 Task: Look for space in Oued Rhiou, Algeria from 6th September, 2023 to 10th September, 2023 for 1 adult in price range Rs.9000 to Rs.17000. Place can be private room with 1  bedroom having 1 bed and 1 bathroom. Property type can be house, flat, hotel. Amenities needed are: washing machine. Booking option can be shelf check-in. Required host language is .
Action: Mouse moved to (696, 99)
Screenshot: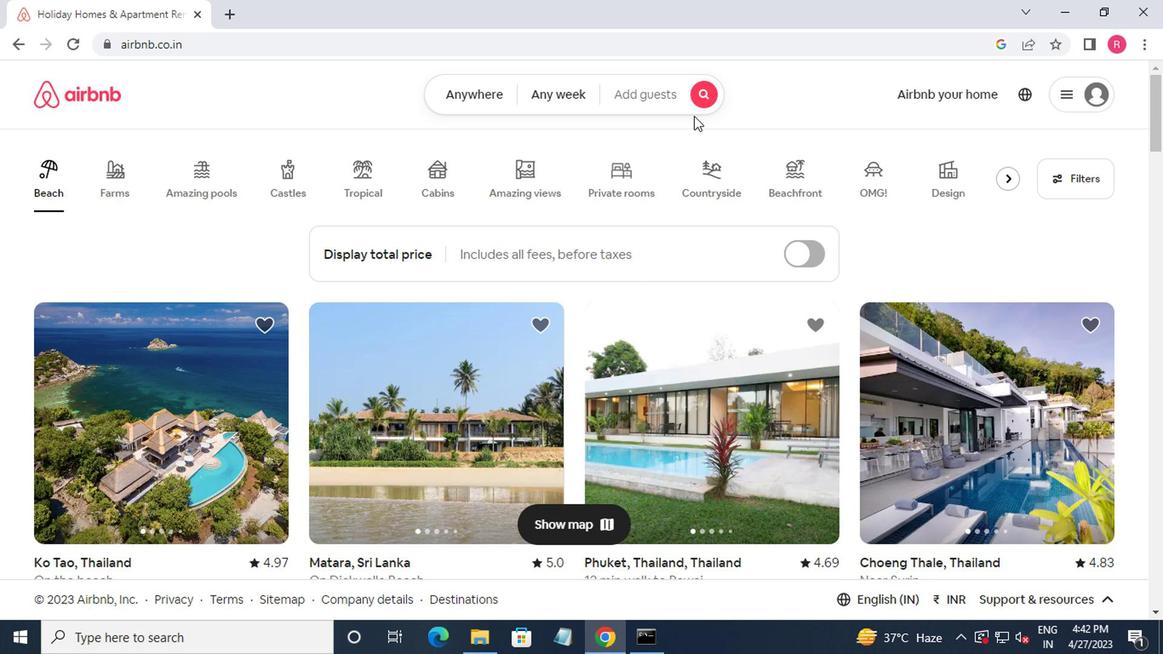 
Action: Mouse pressed left at (696, 99)
Screenshot: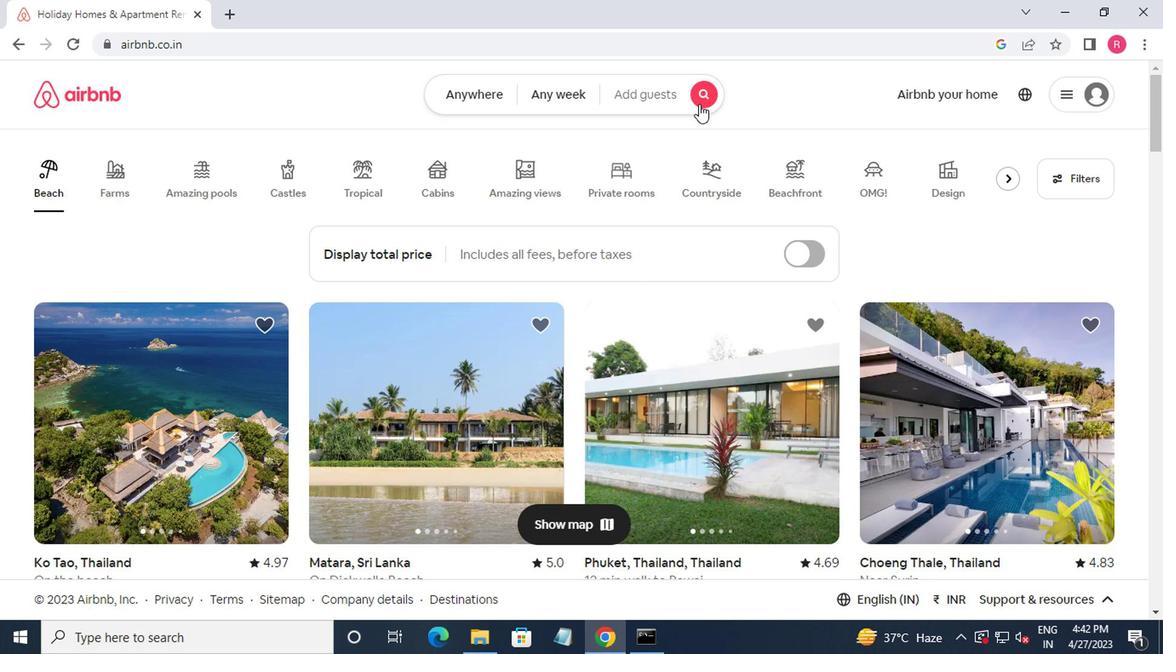 
Action: Mouse moved to (435, 152)
Screenshot: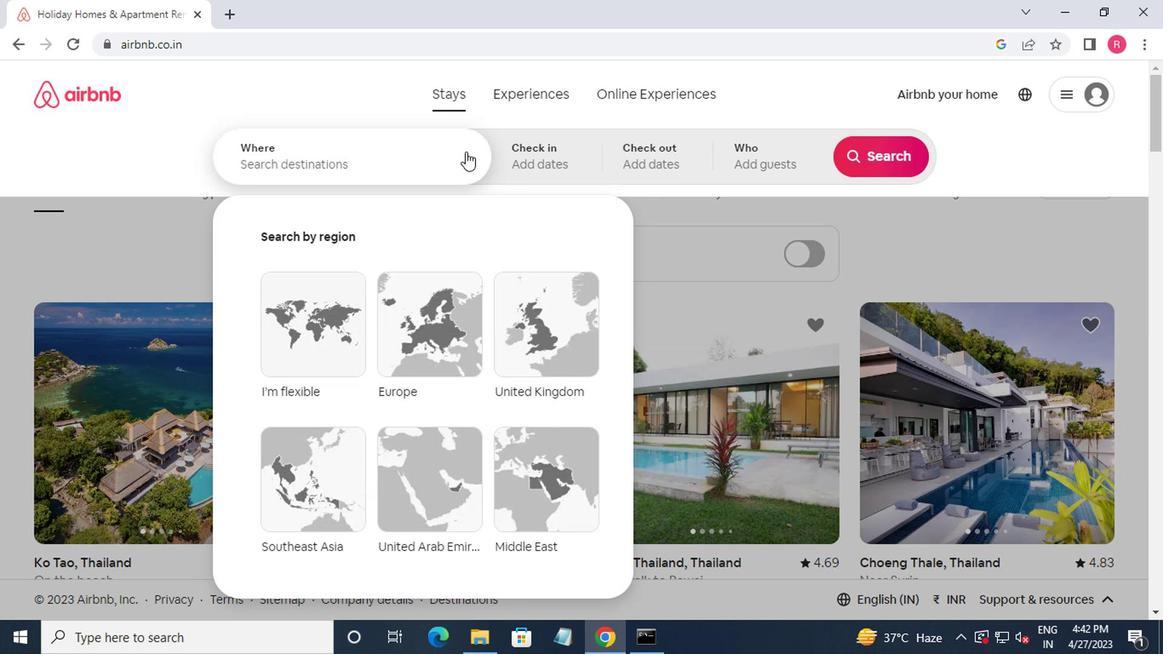 
Action: Mouse pressed left at (435, 152)
Screenshot: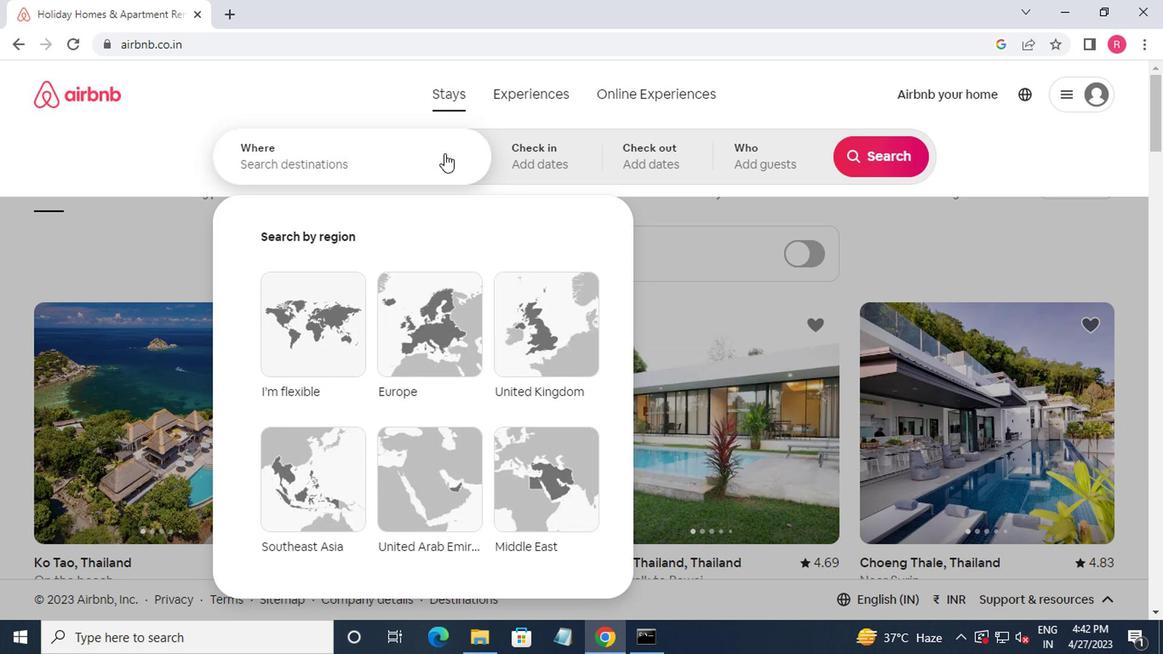 
Action: Mouse moved to (479, 138)
Screenshot: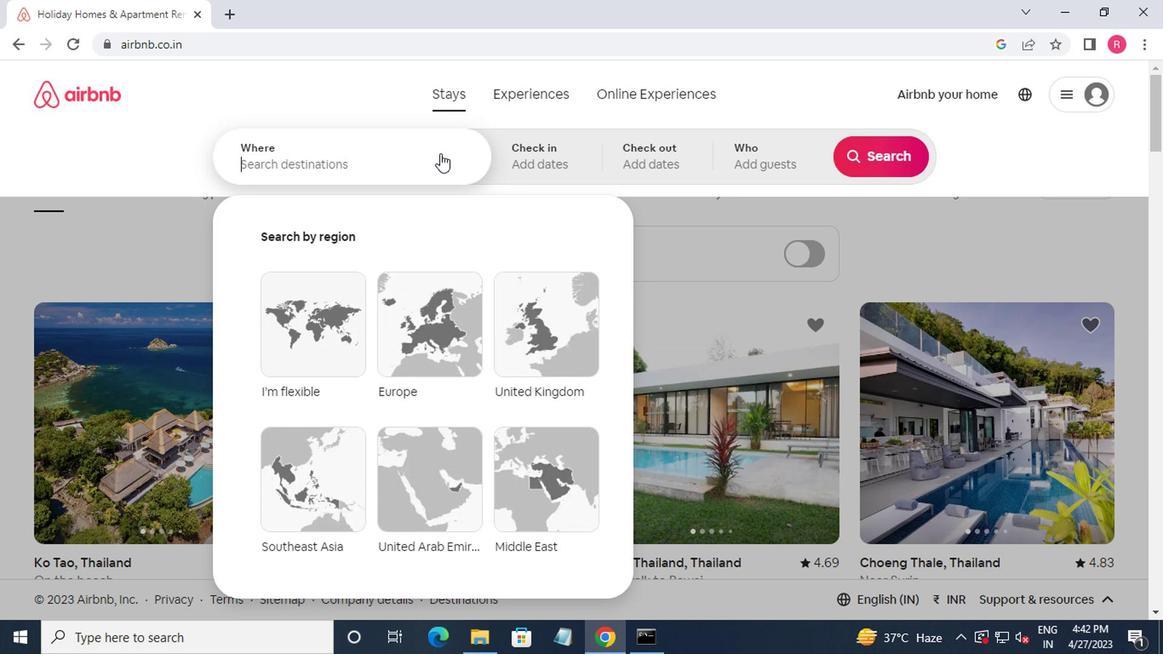 
Action: Key pressed oued<Key.space>rhiou<Key.down><Key.enter>
Screenshot: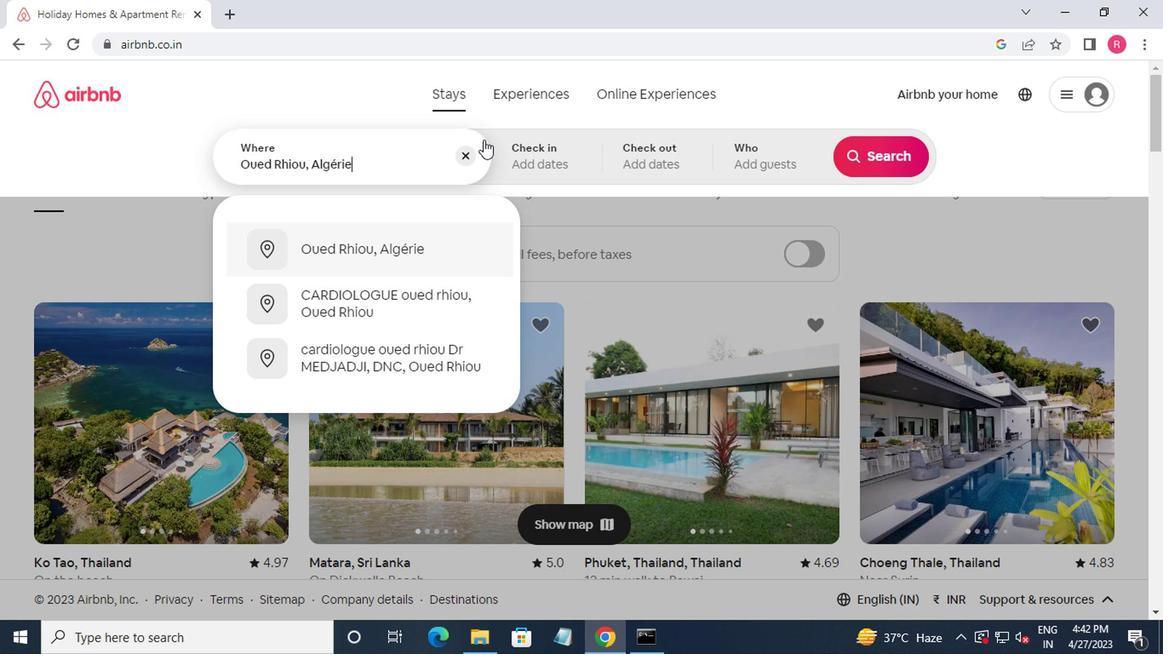 
Action: Mouse moved to (861, 299)
Screenshot: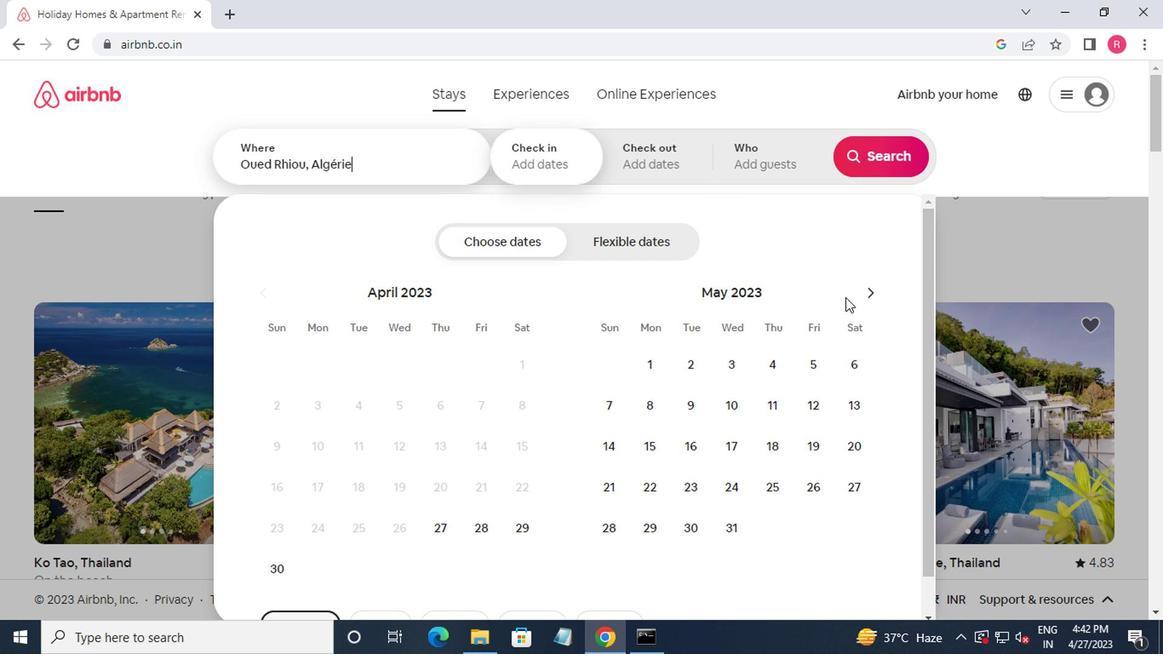 
Action: Mouse pressed left at (861, 299)
Screenshot: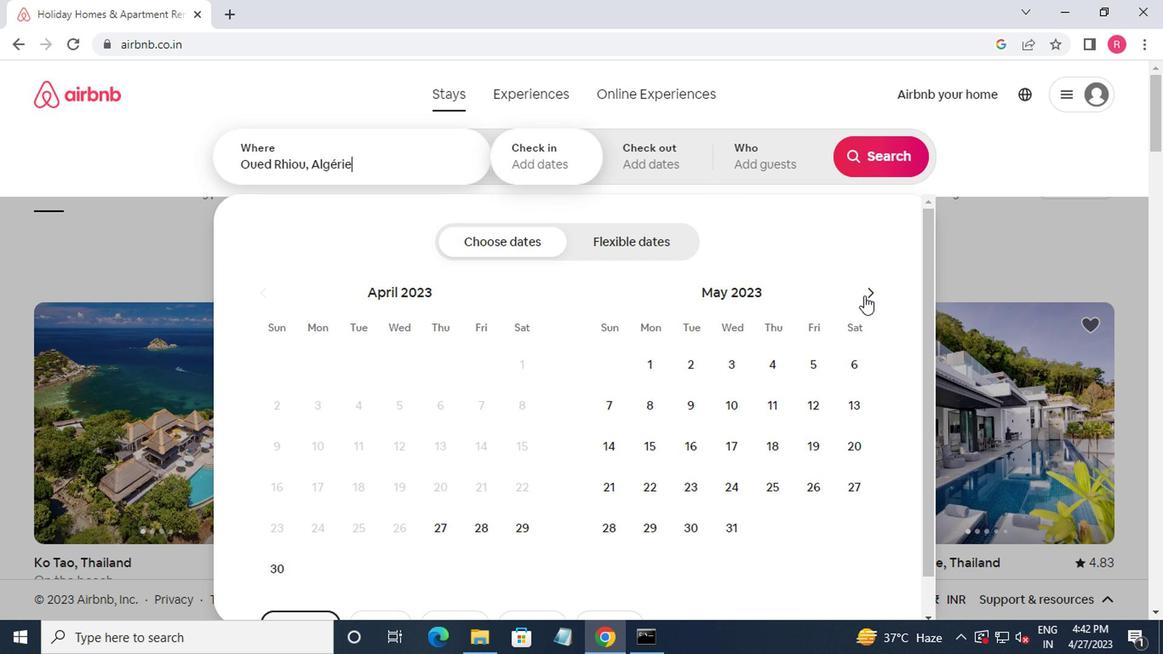 
Action: Mouse moved to (859, 299)
Screenshot: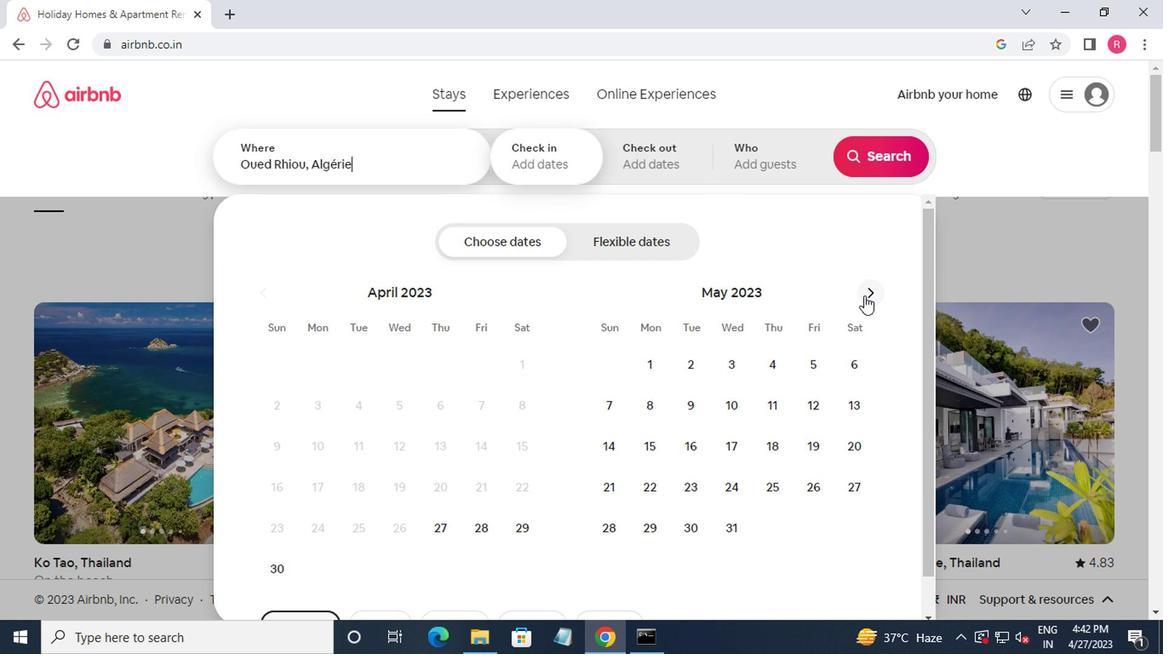
Action: Mouse pressed left at (859, 299)
Screenshot: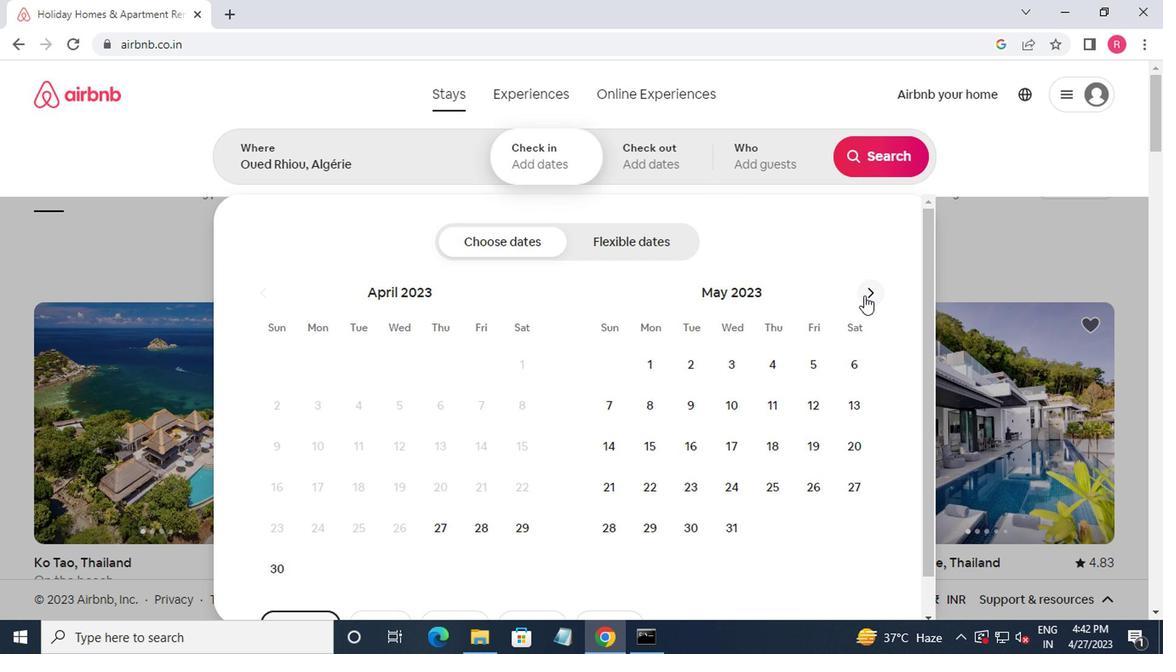 
Action: Mouse moved to (859, 299)
Screenshot: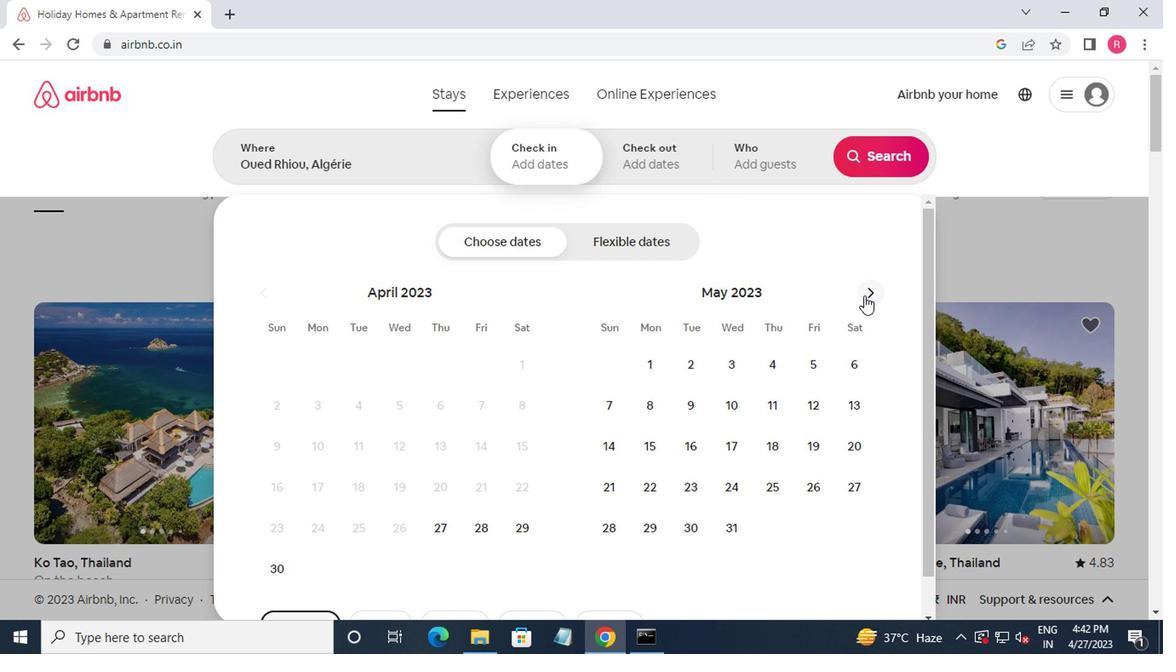 
Action: Mouse pressed left at (859, 299)
Screenshot: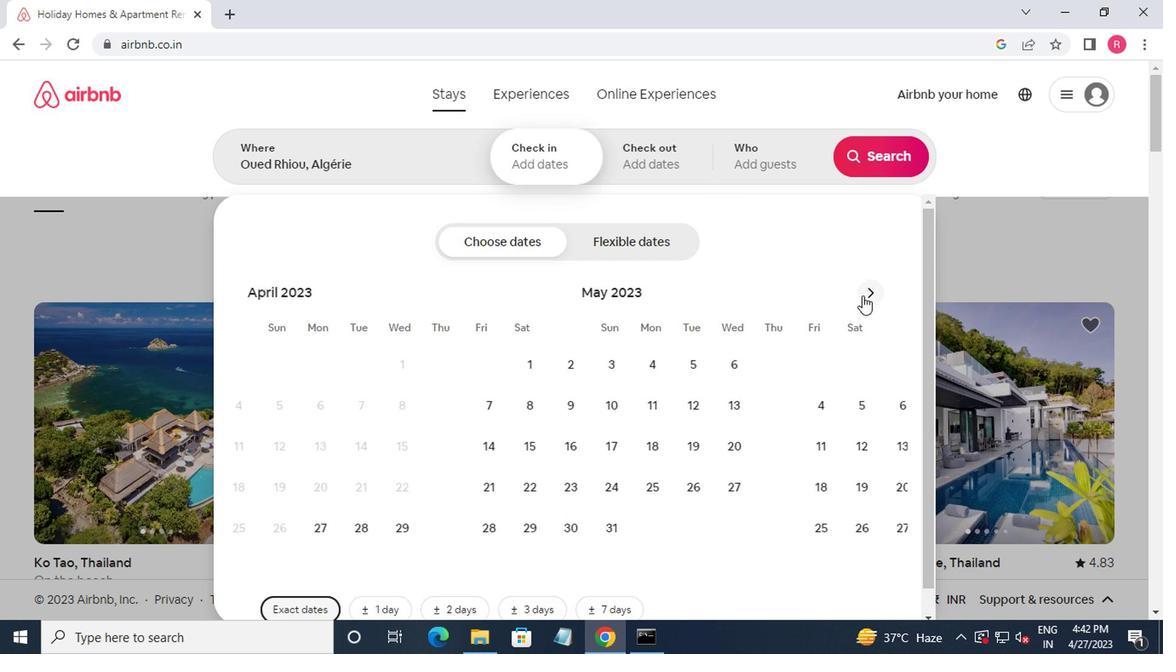 
Action: Mouse pressed left at (859, 299)
Screenshot: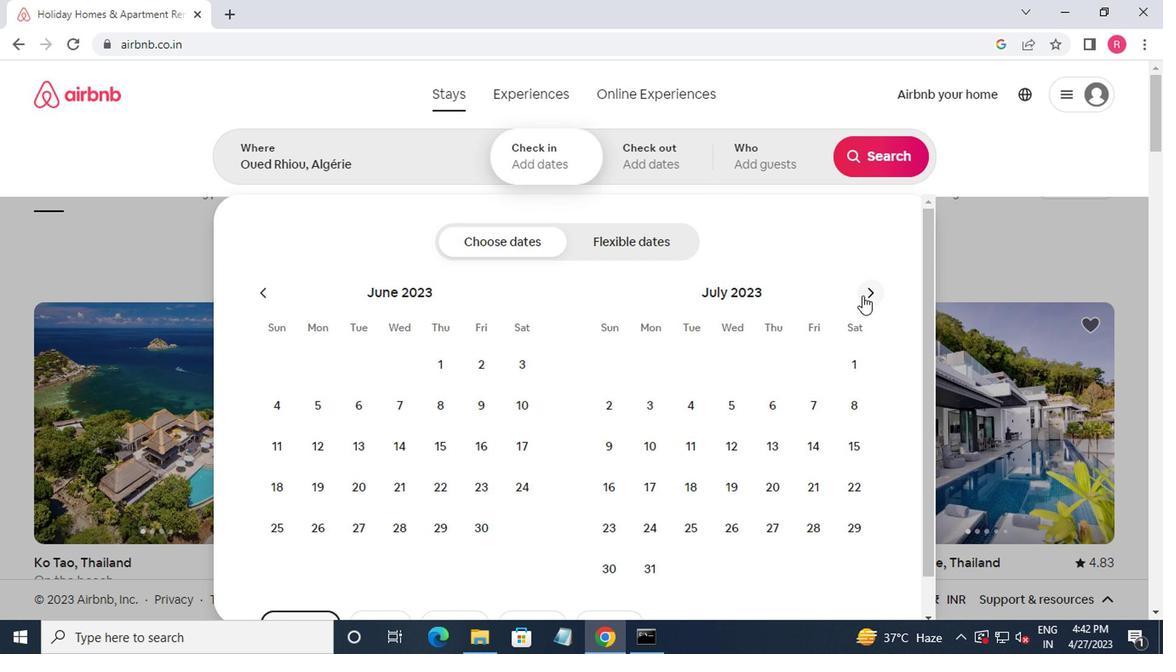
Action: Mouse moved to (859, 301)
Screenshot: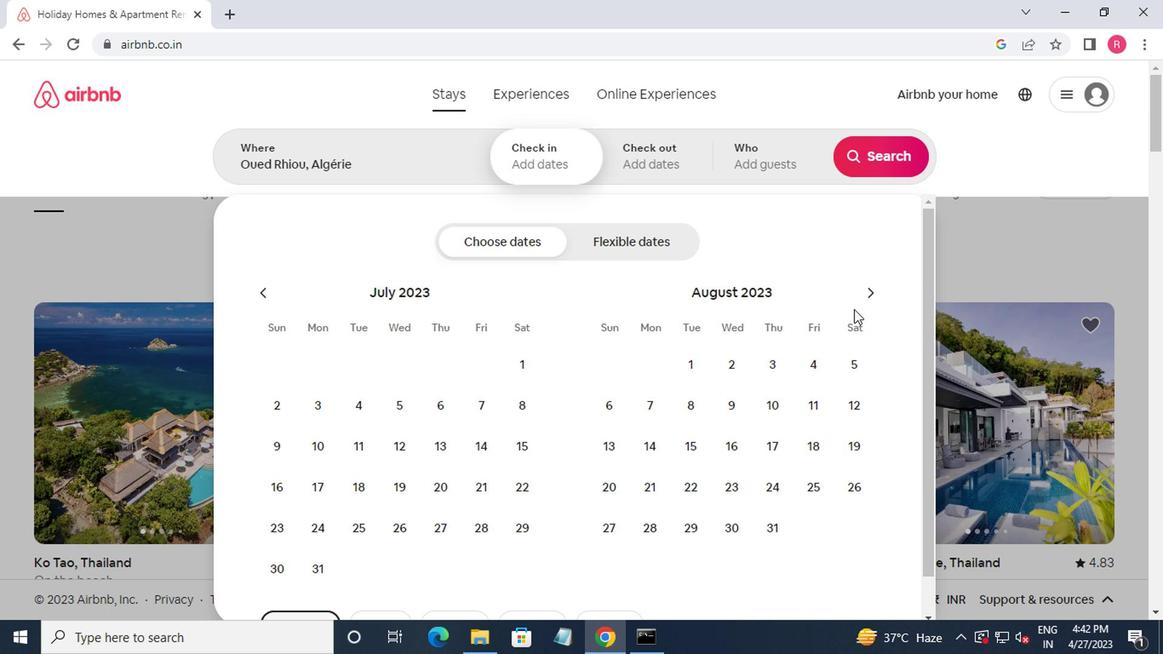 
Action: Mouse pressed left at (859, 301)
Screenshot: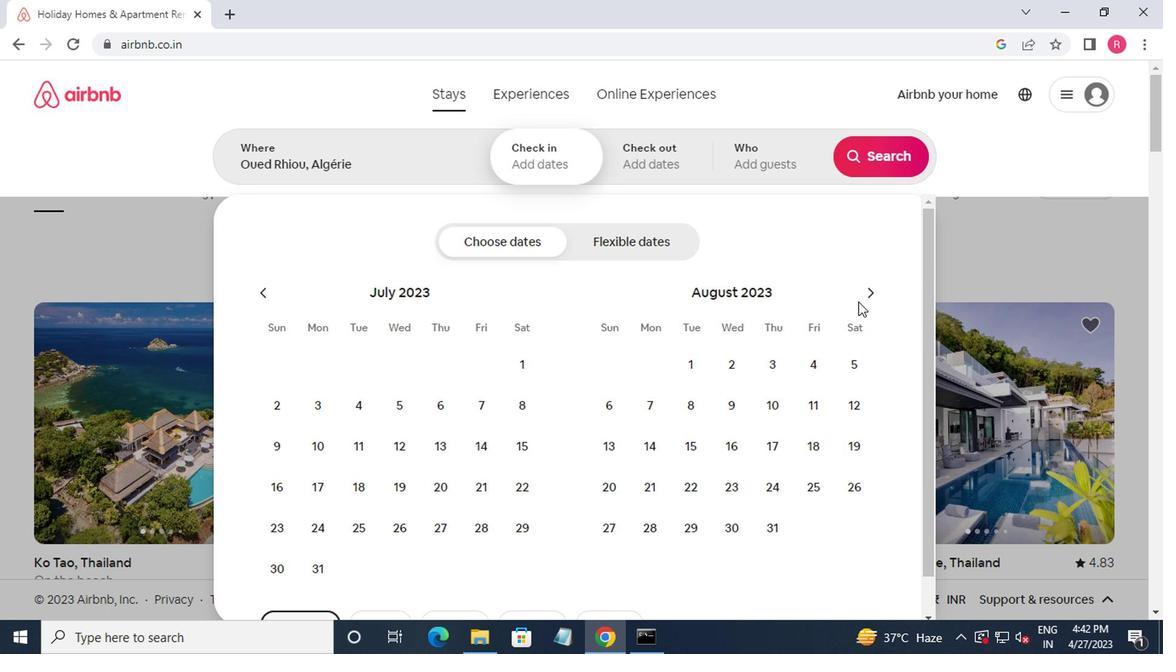 
Action: Mouse moved to (720, 412)
Screenshot: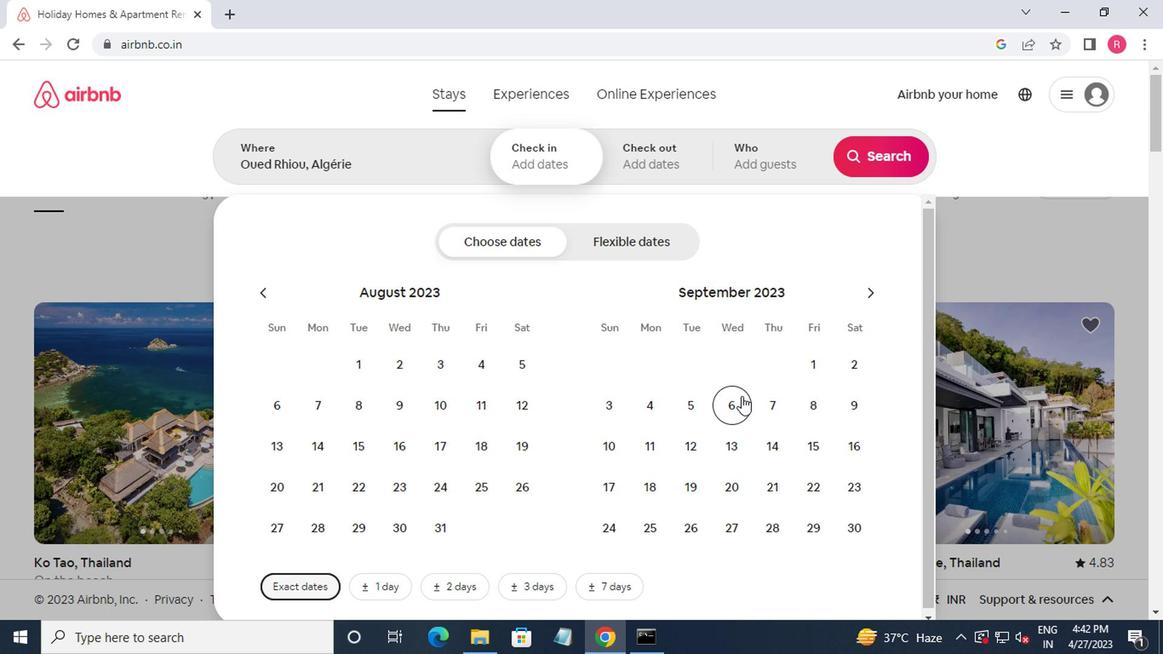 
Action: Mouse pressed left at (720, 412)
Screenshot: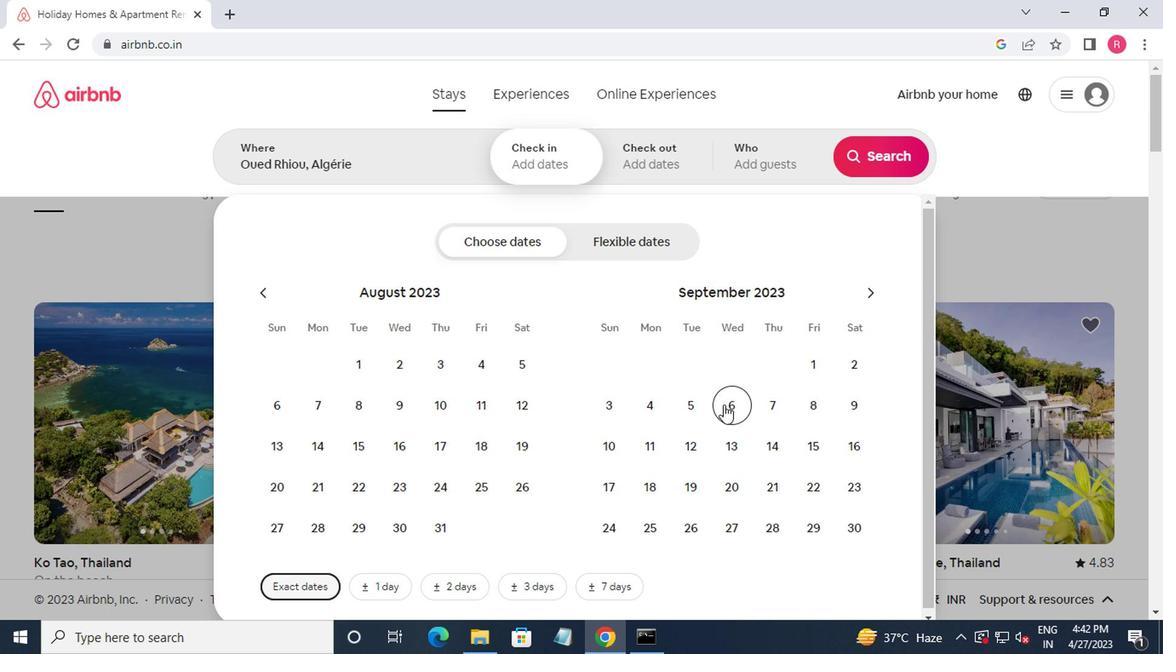 
Action: Mouse moved to (612, 467)
Screenshot: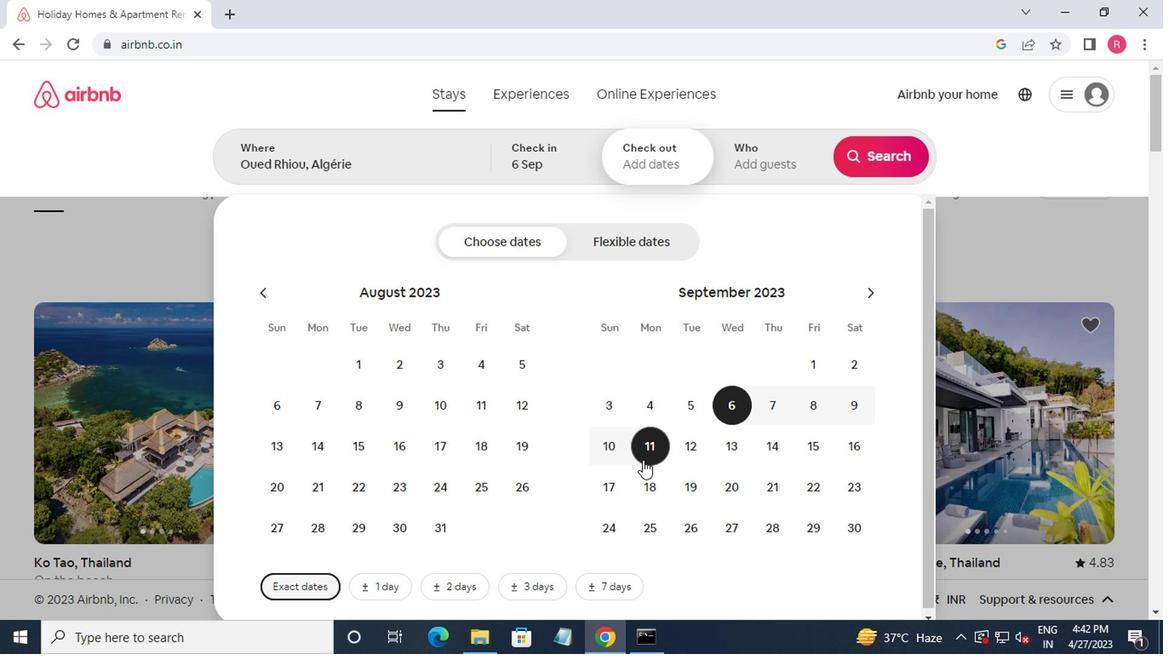 
Action: Mouse pressed left at (612, 467)
Screenshot: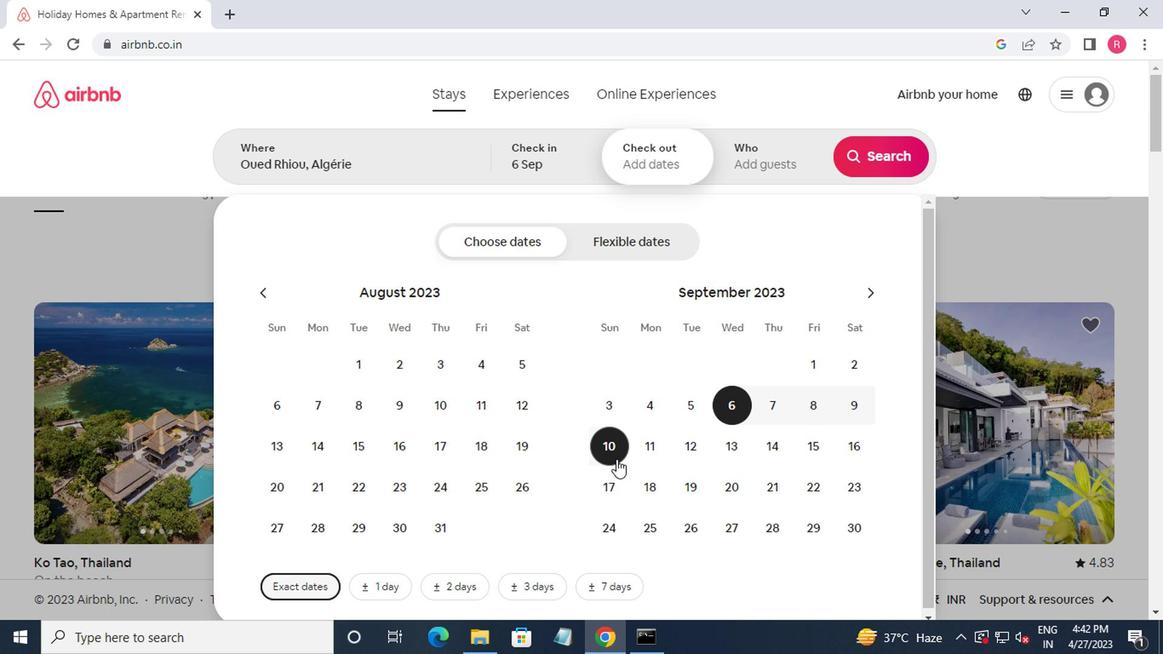 
Action: Mouse moved to (760, 173)
Screenshot: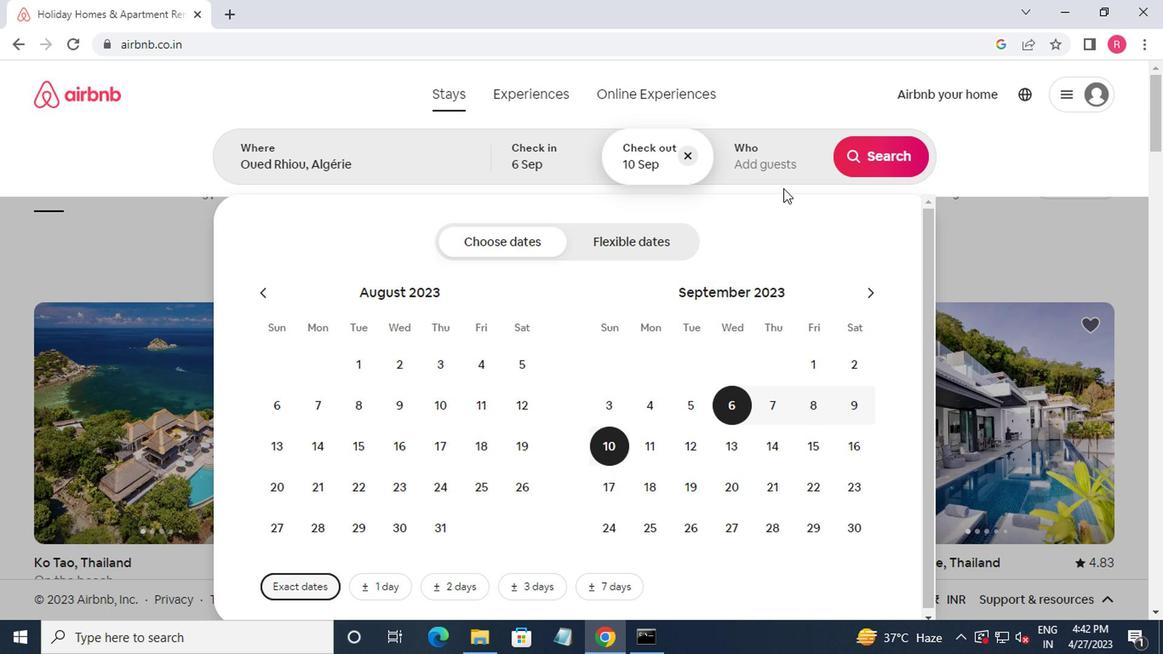 
Action: Mouse pressed left at (760, 173)
Screenshot: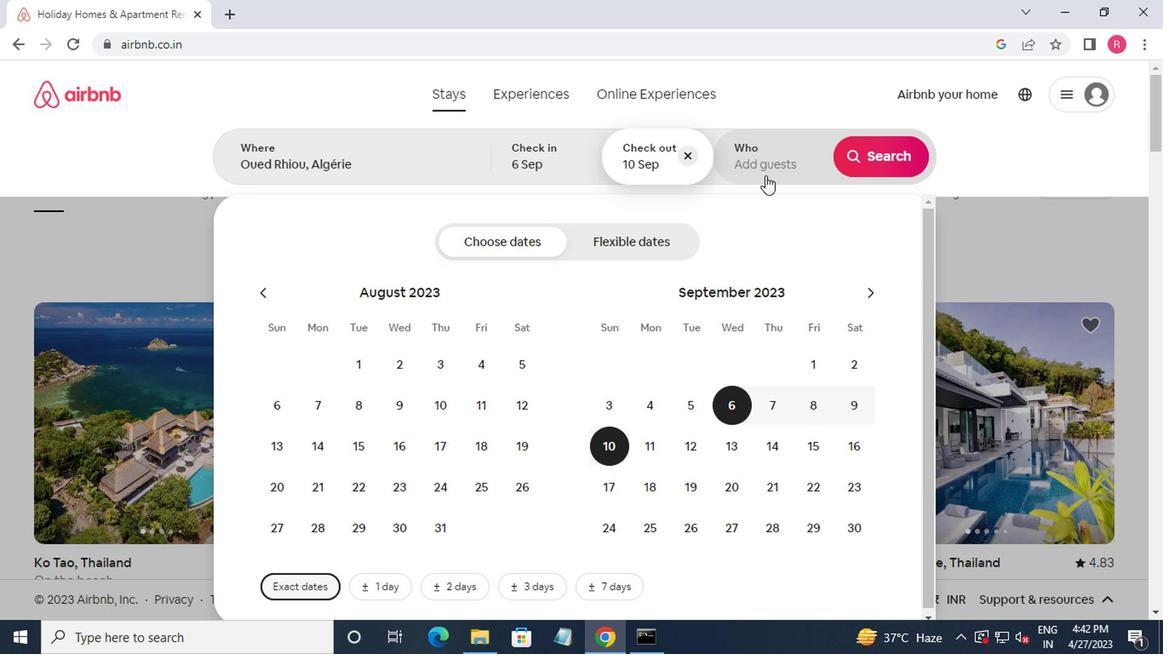 
Action: Mouse moved to (868, 252)
Screenshot: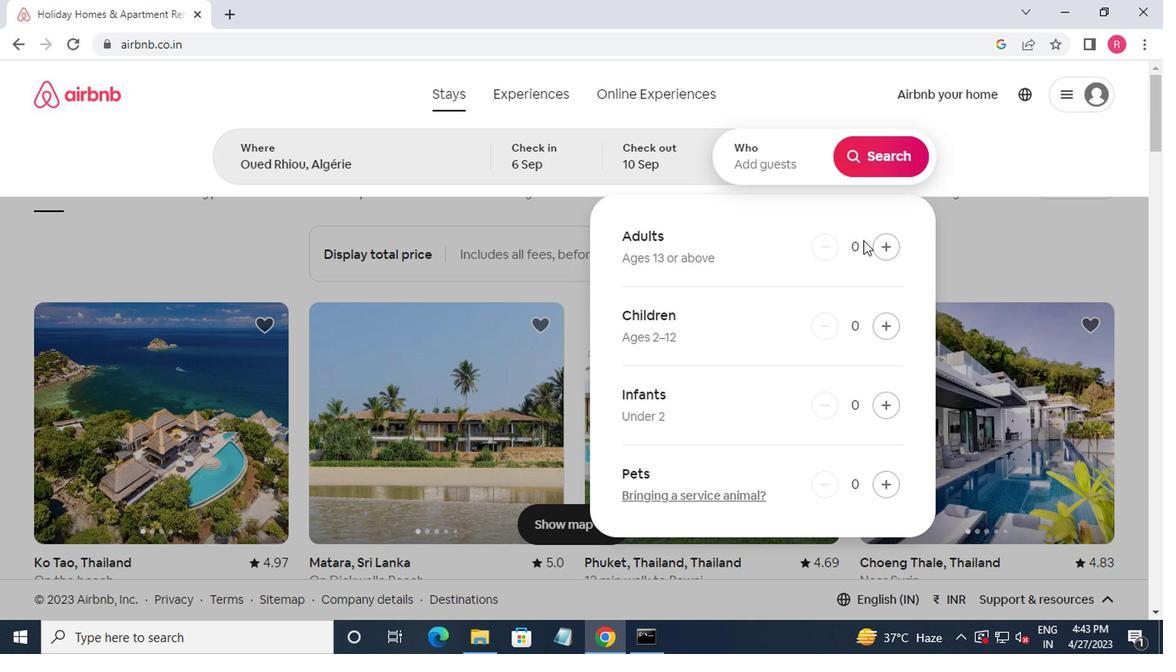 
Action: Mouse pressed left at (868, 252)
Screenshot: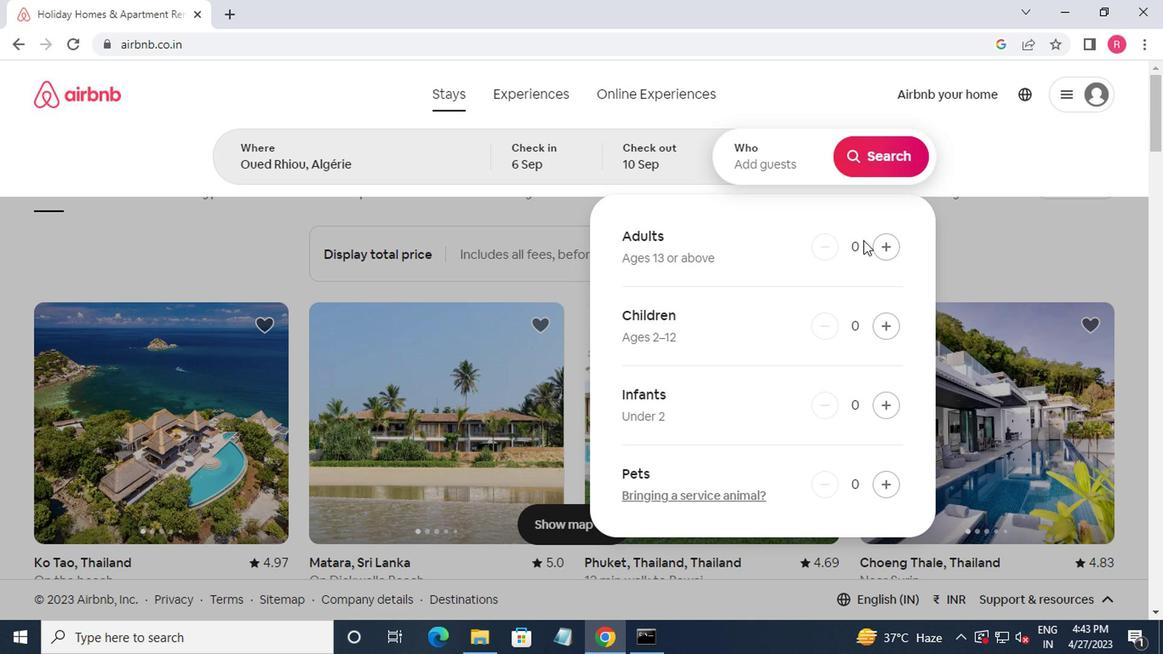 
Action: Mouse moved to (873, 252)
Screenshot: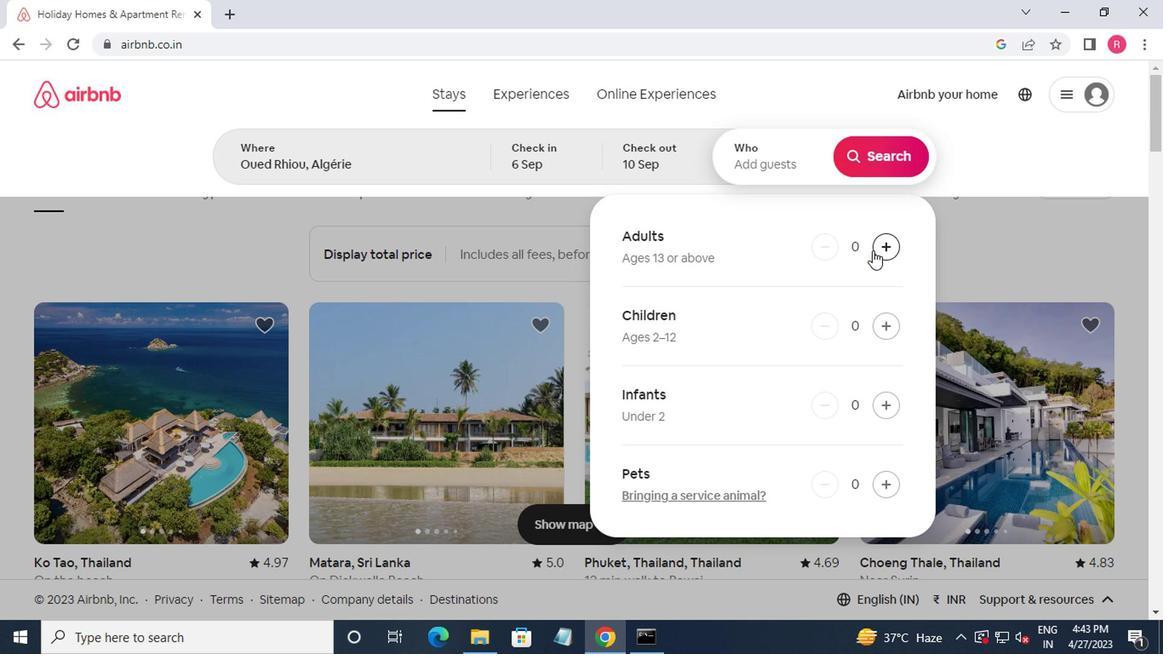 
Action: Mouse pressed left at (873, 252)
Screenshot: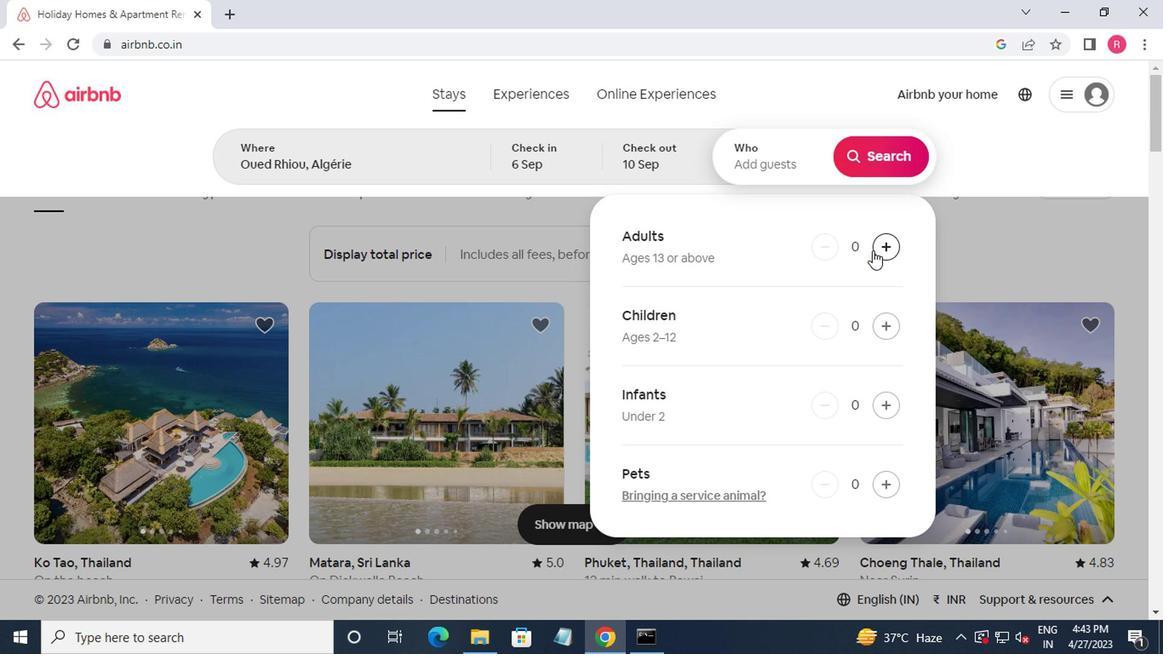 
Action: Mouse moved to (873, 173)
Screenshot: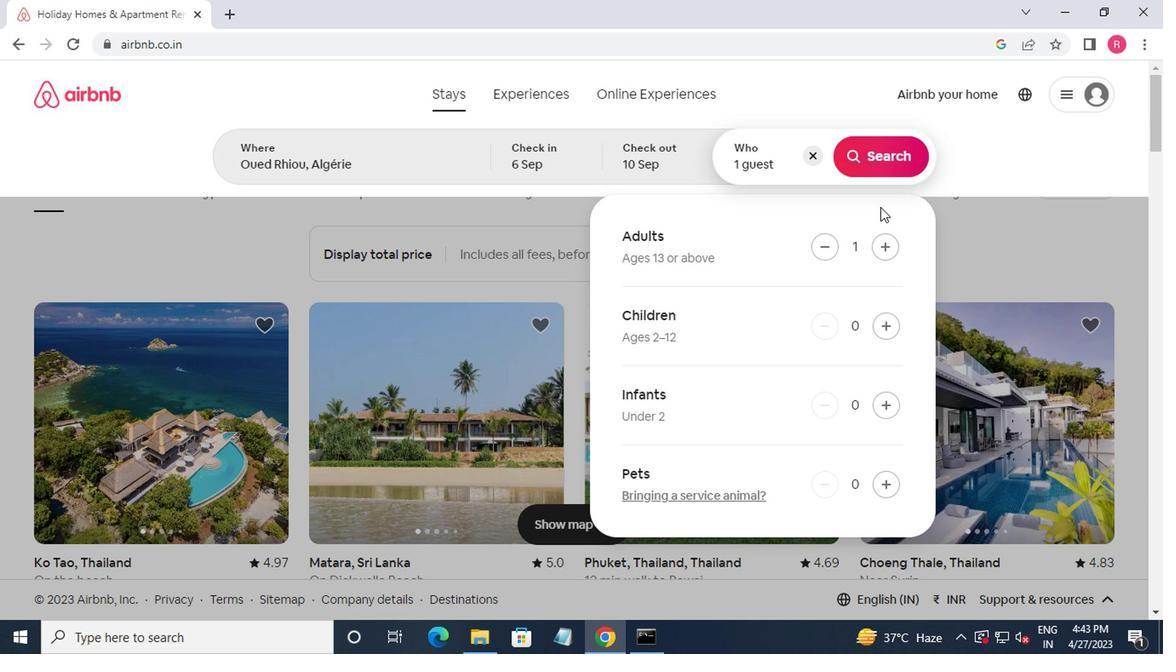 
Action: Mouse pressed left at (873, 173)
Screenshot: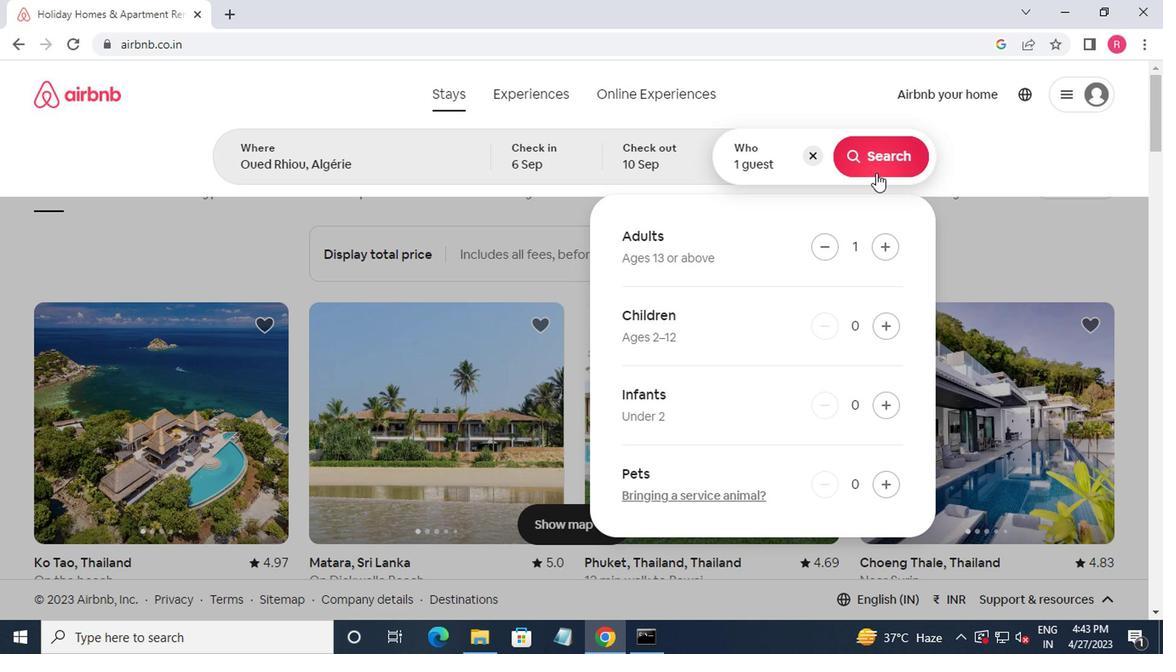 
Action: Mouse moved to (1077, 163)
Screenshot: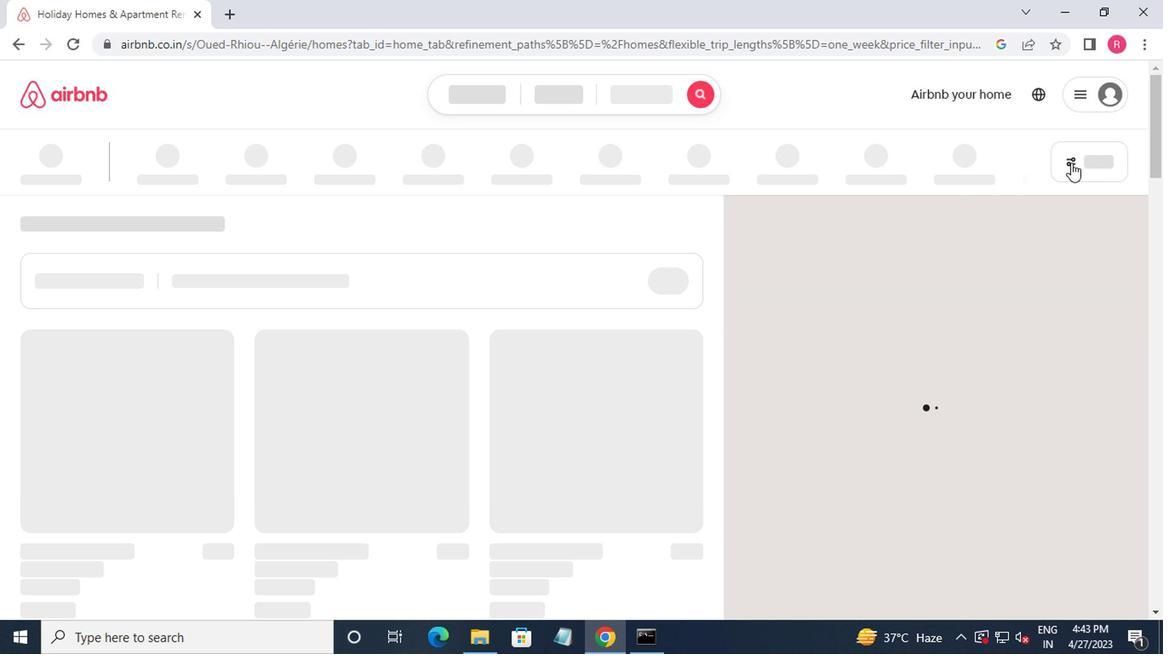 
Action: Mouse pressed left at (1077, 163)
Screenshot: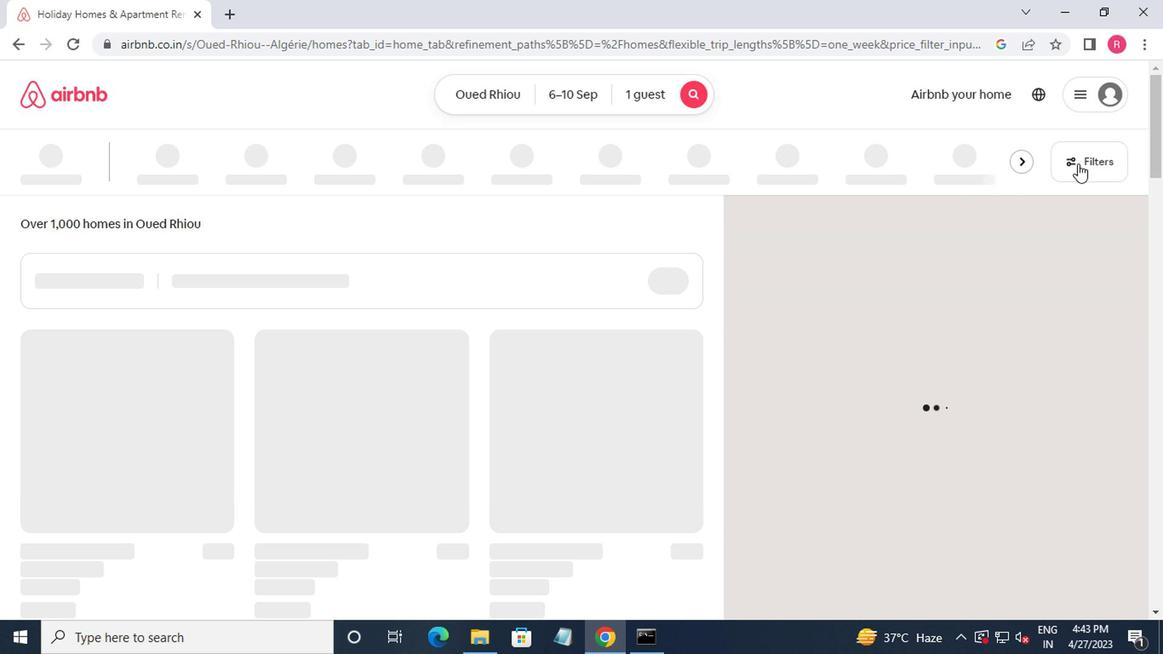 
Action: Mouse moved to (426, 369)
Screenshot: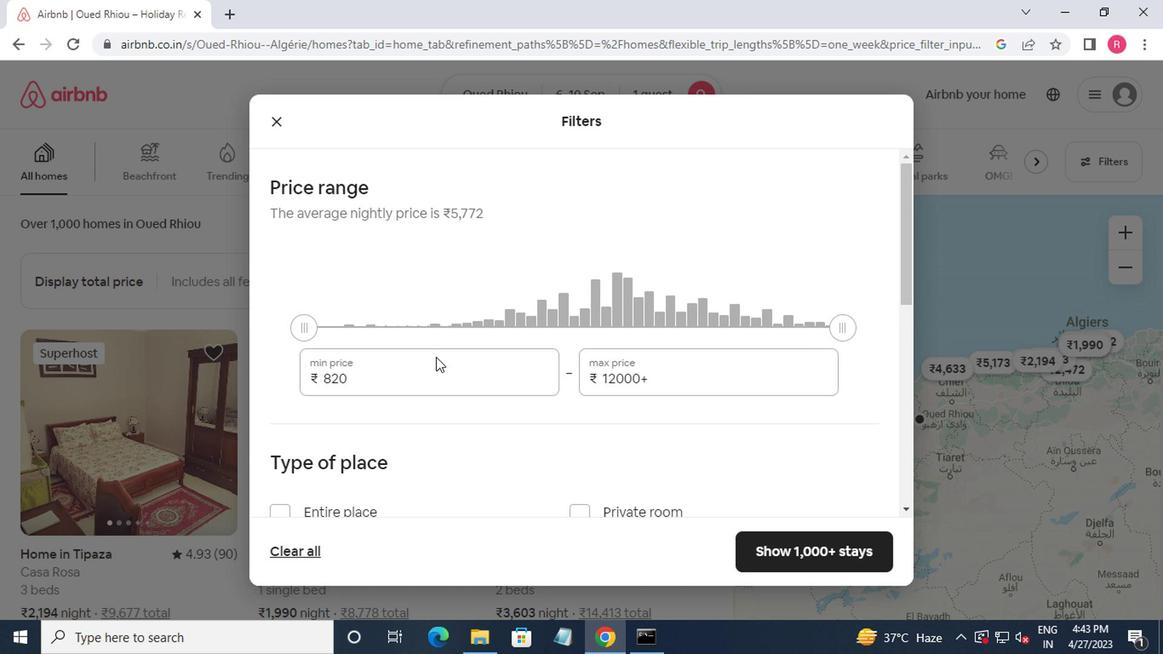 
Action: Mouse pressed left at (426, 369)
Screenshot: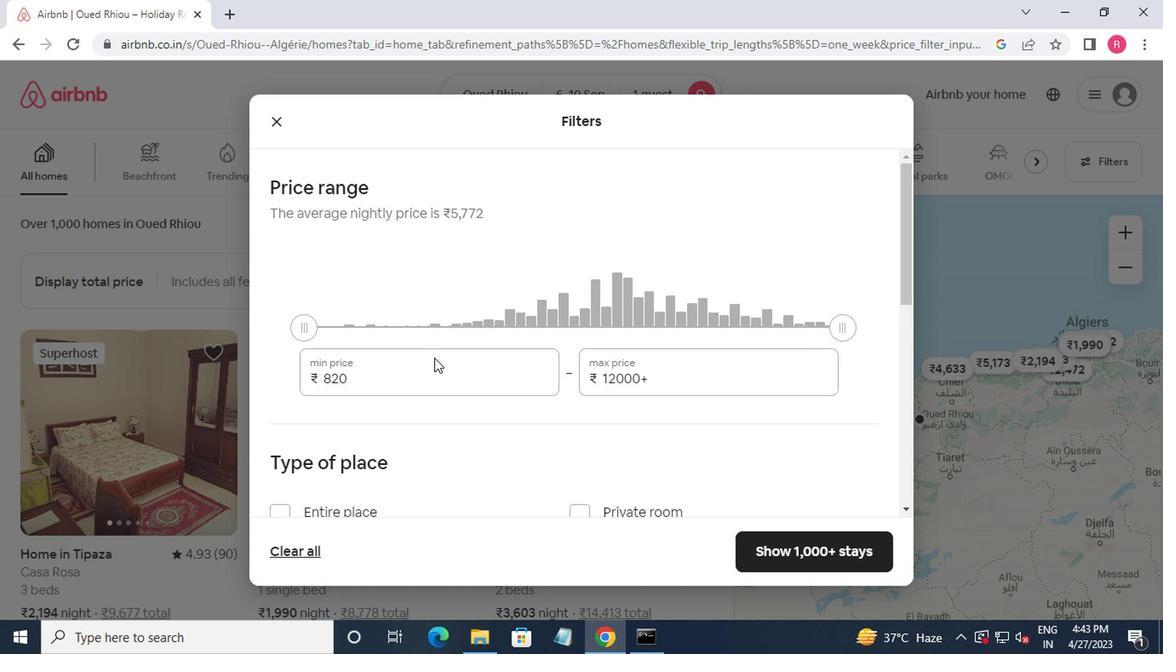 
Action: Mouse moved to (482, 336)
Screenshot: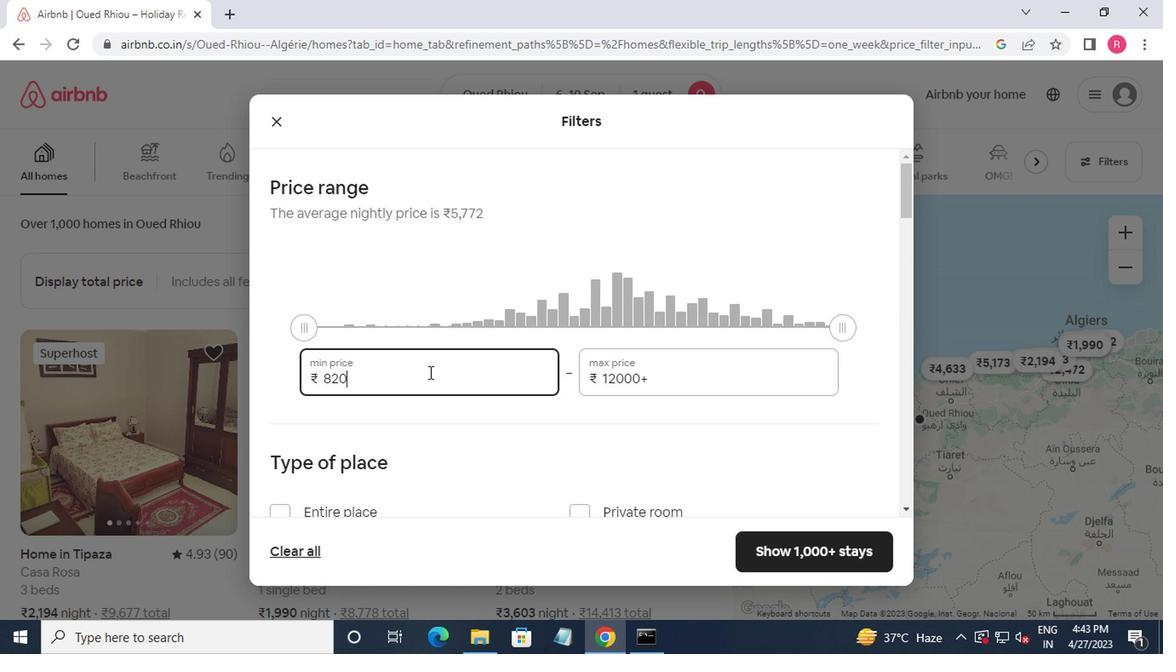 
Action: Key pressed <Key.backspace><Key.backspace><Key.backspace><Key.backspace>9000<Key.tab>17000
Screenshot: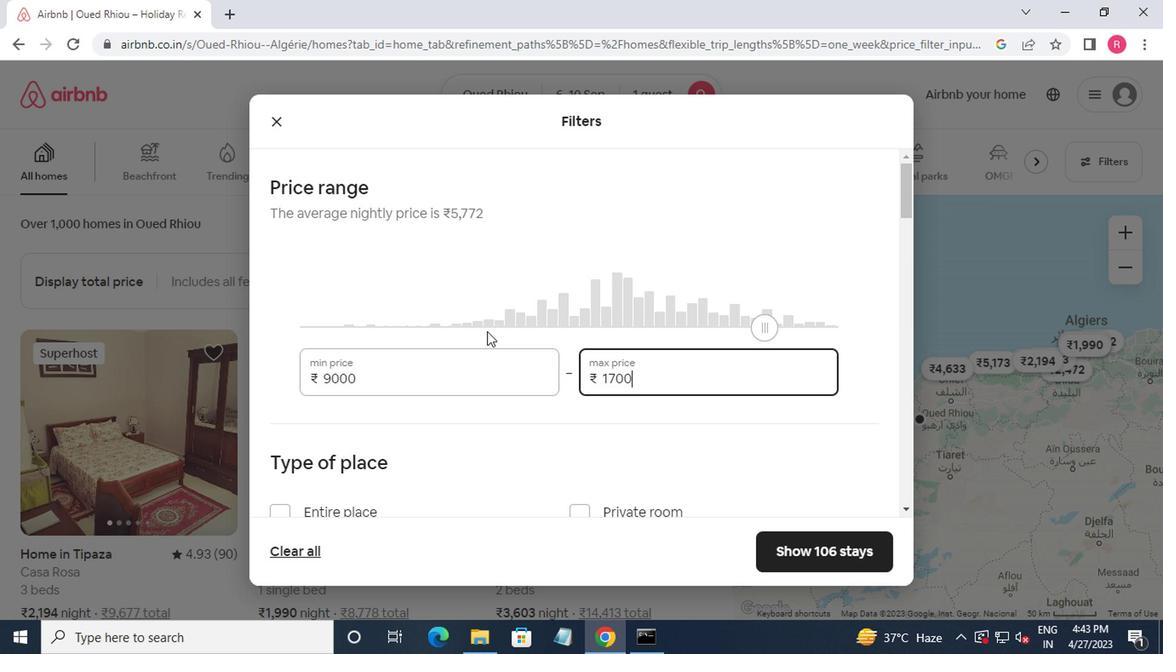 
Action: Mouse moved to (478, 321)
Screenshot: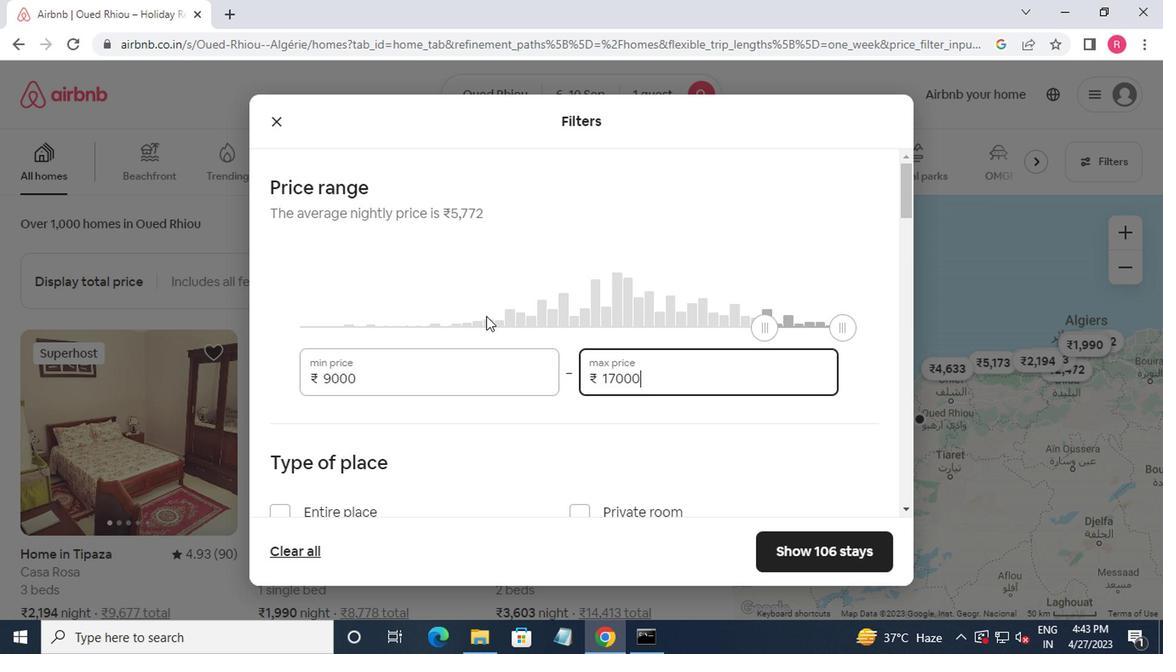 
Action: Mouse scrolled (478, 320) with delta (0, 0)
Screenshot: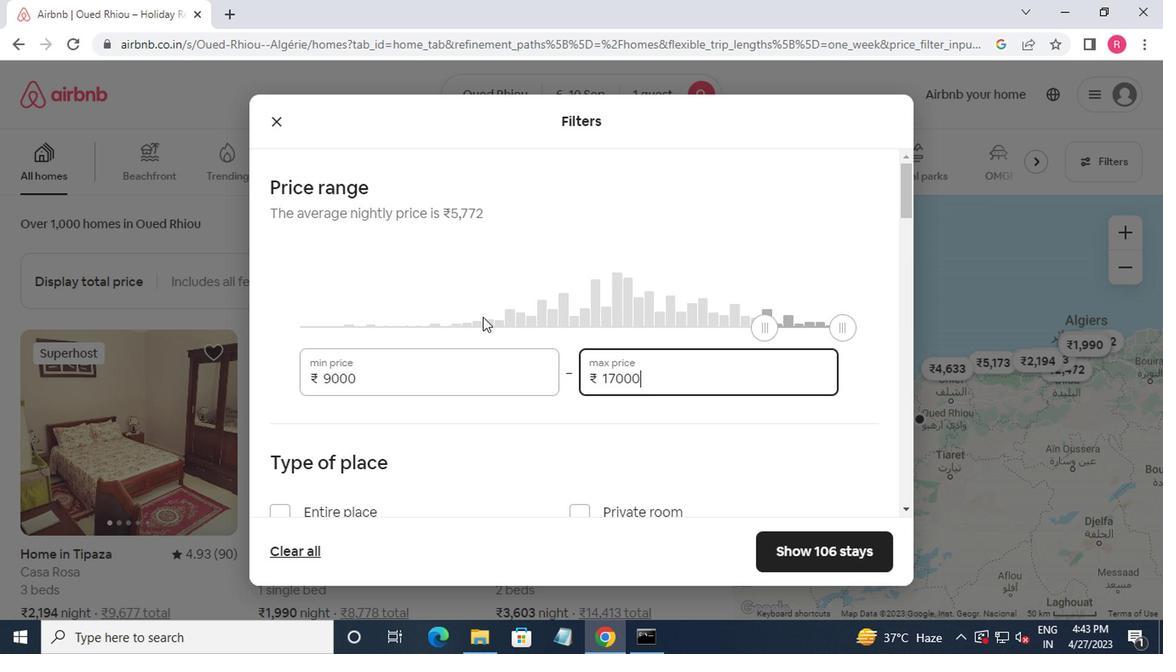 
Action: Mouse moved to (478, 326)
Screenshot: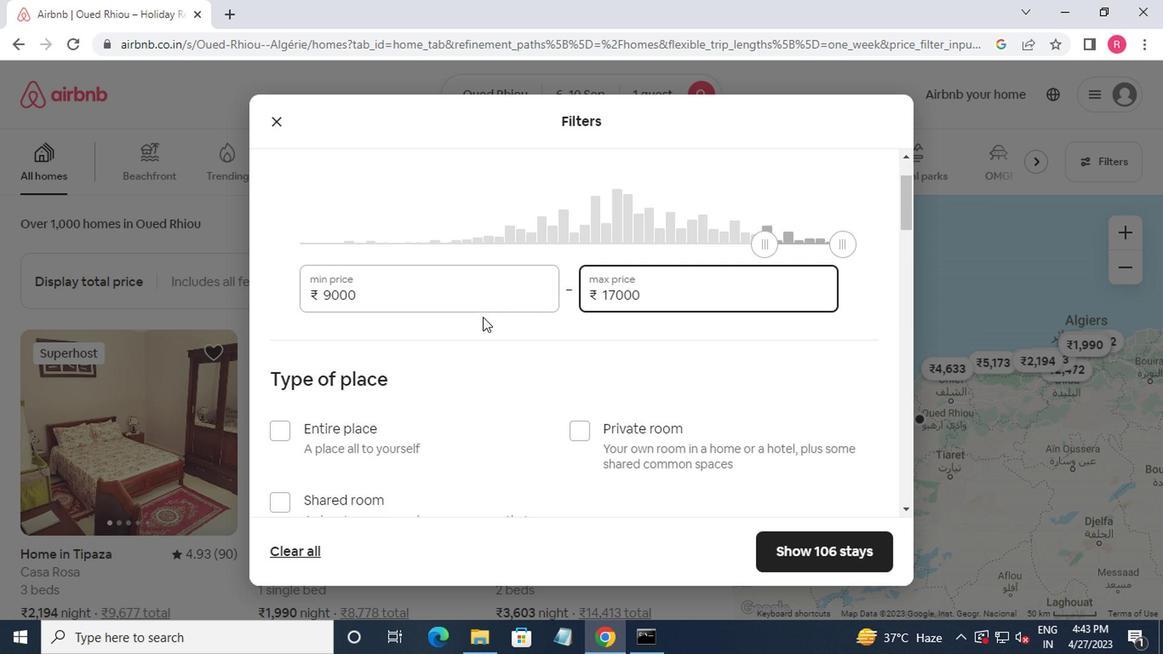 
Action: Mouse scrolled (478, 324) with delta (0, -1)
Screenshot: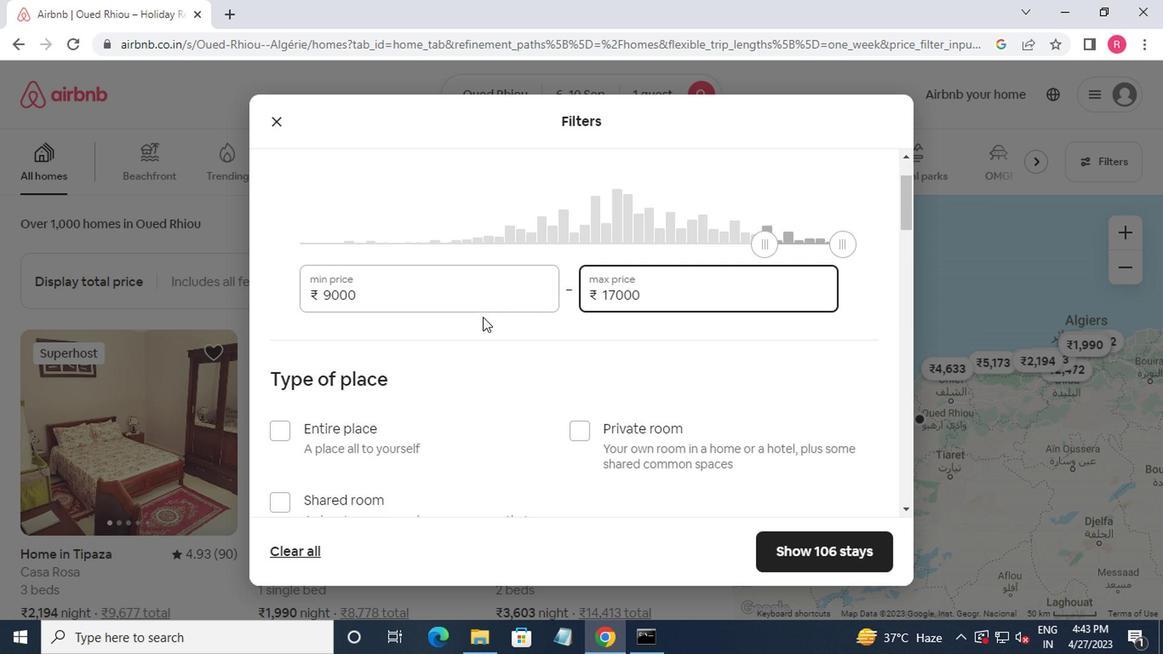 
Action: Mouse moved to (569, 344)
Screenshot: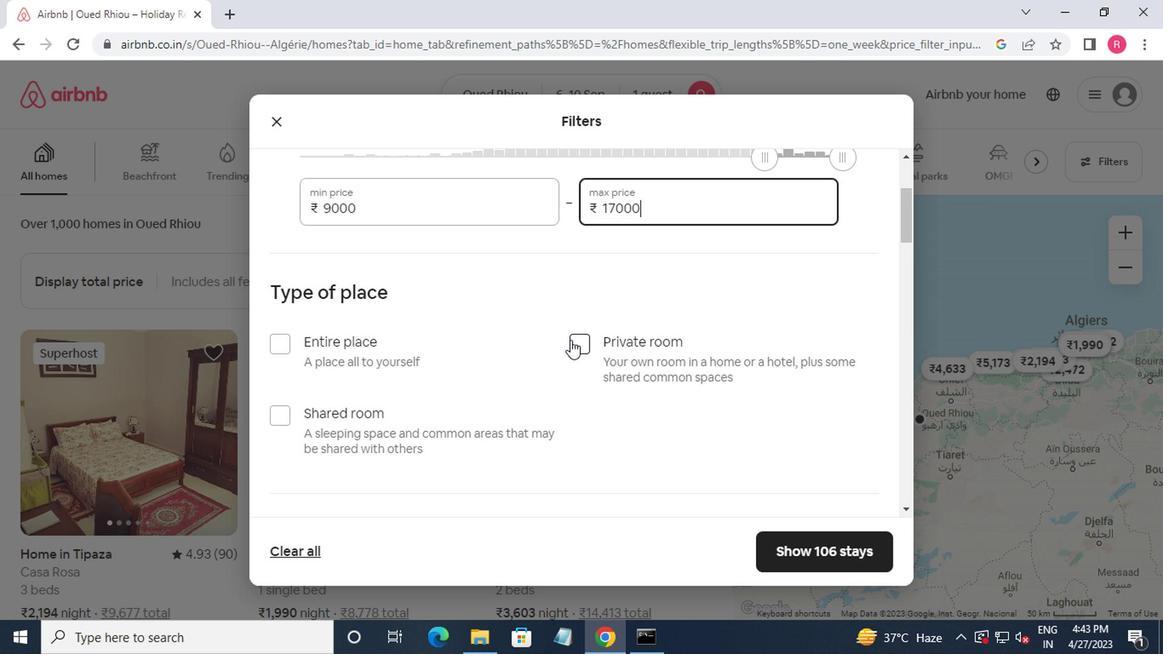 
Action: Mouse pressed left at (569, 344)
Screenshot: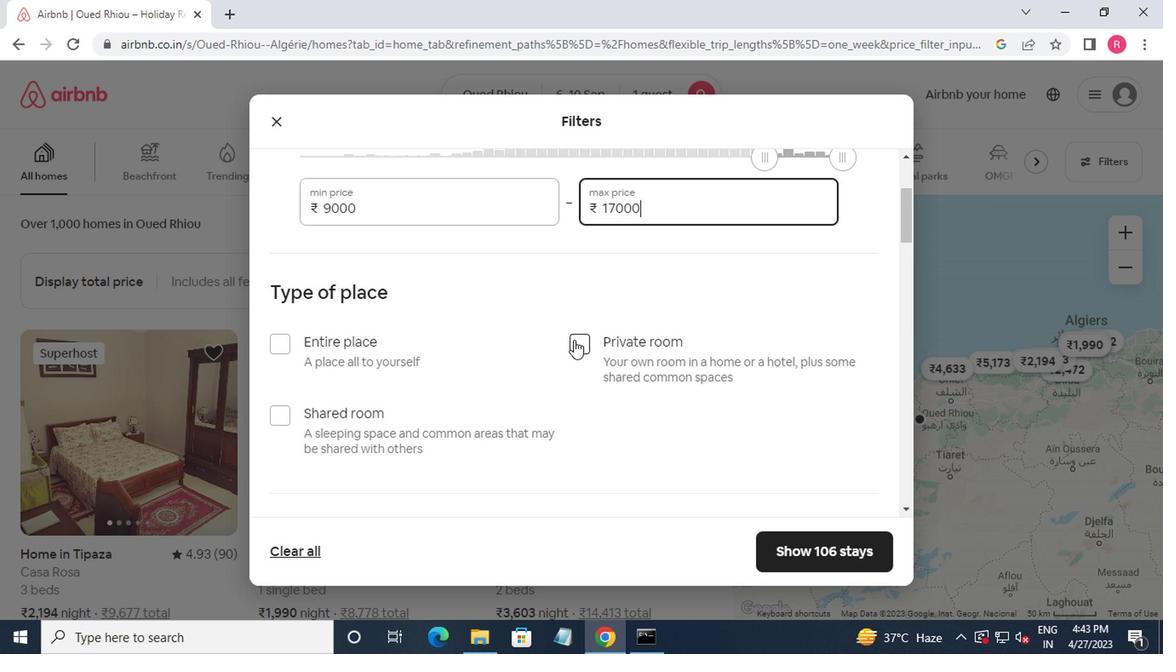 
Action: Mouse moved to (573, 344)
Screenshot: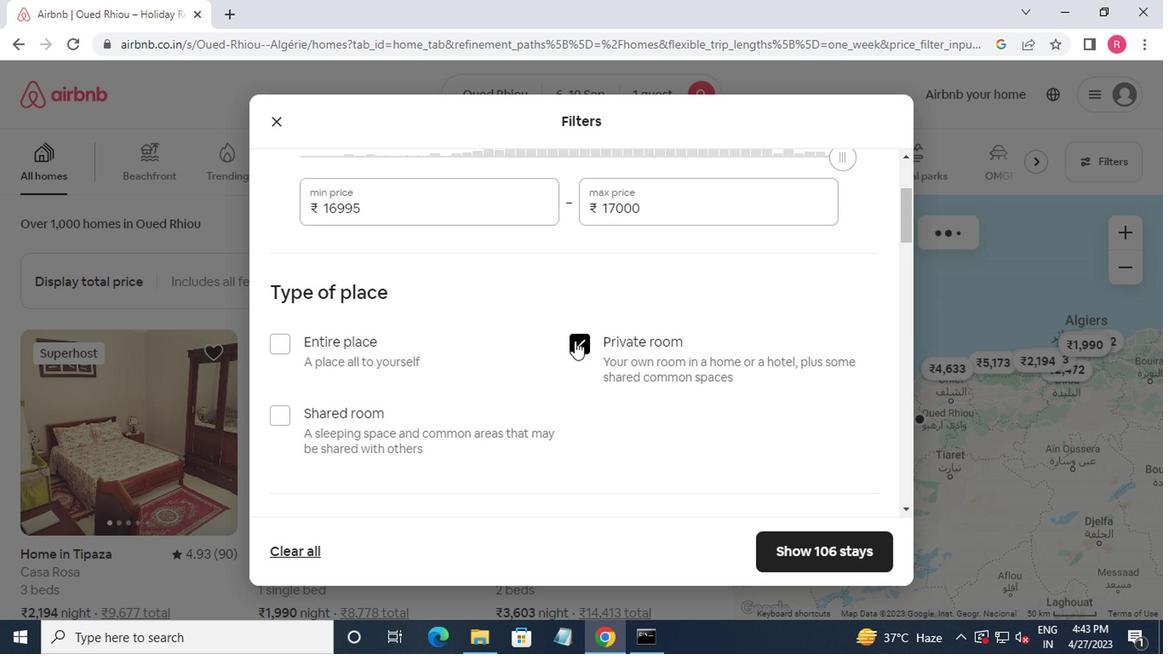 
Action: Mouse scrolled (573, 343) with delta (0, 0)
Screenshot: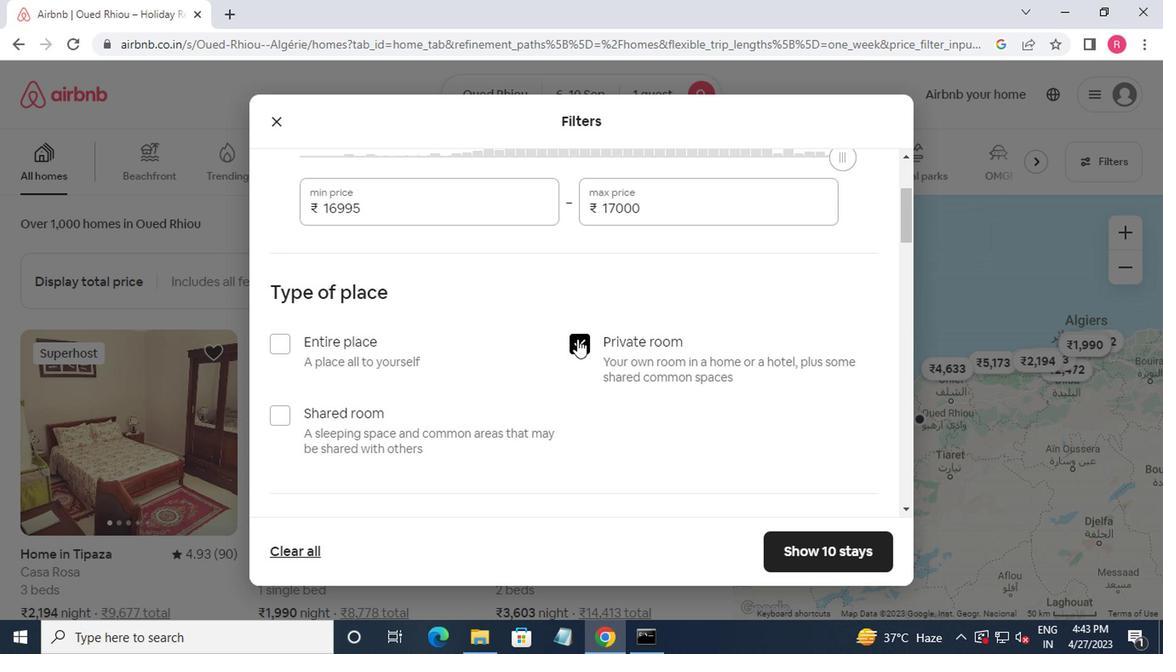 
Action: Mouse moved to (573, 342)
Screenshot: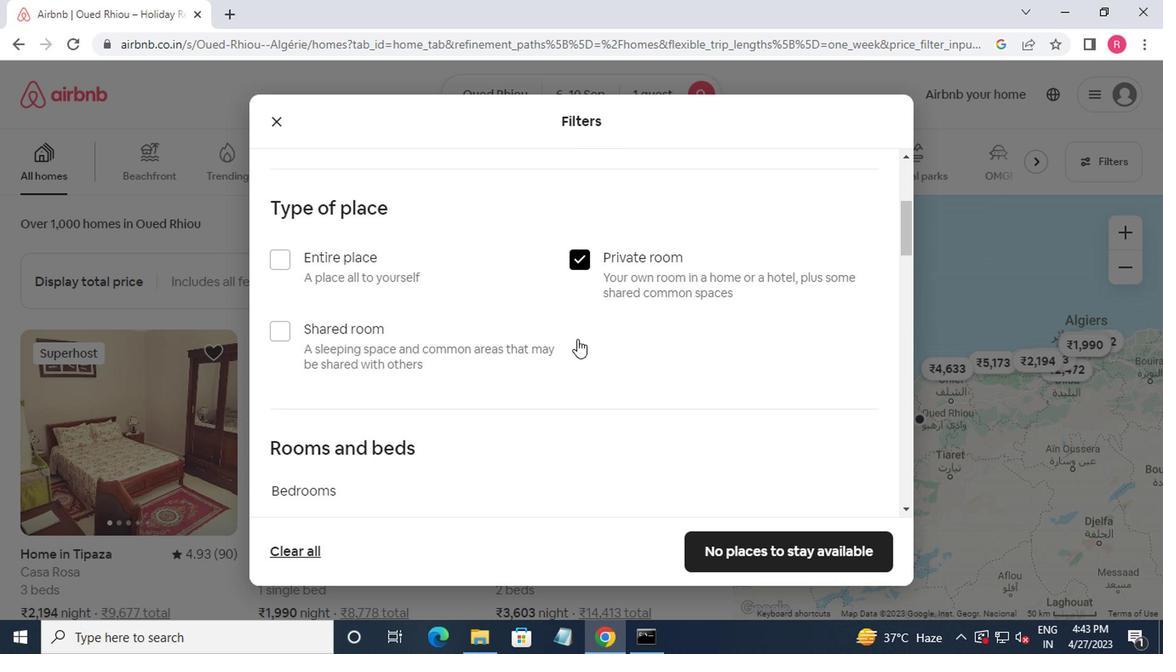 
Action: Mouse scrolled (573, 341) with delta (0, 0)
Screenshot: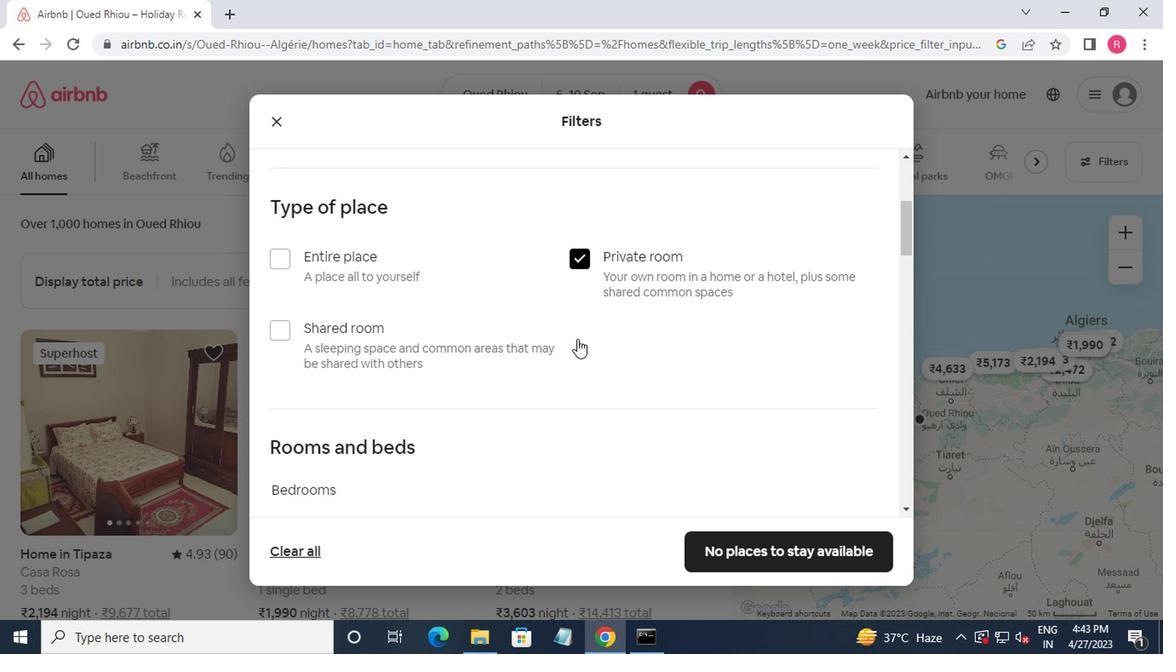 
Action: Mouse scrolled (573, 341) with delta (0, 0)
Screenshot: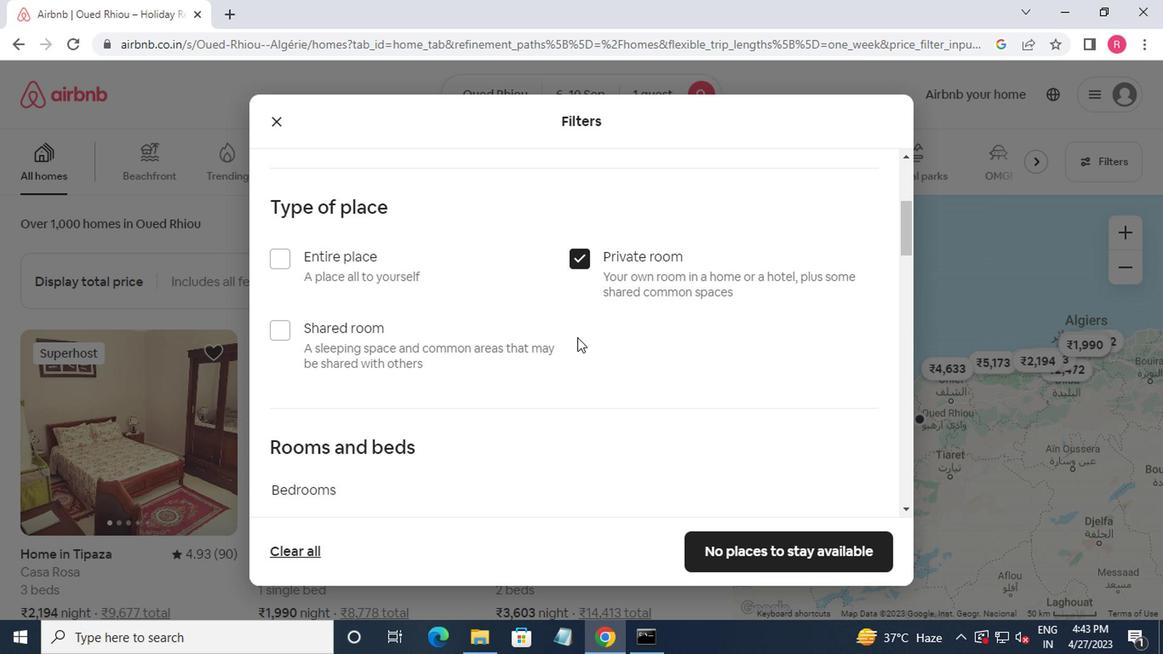 
Action: Mouse moved to (552, 342)
Screenshot: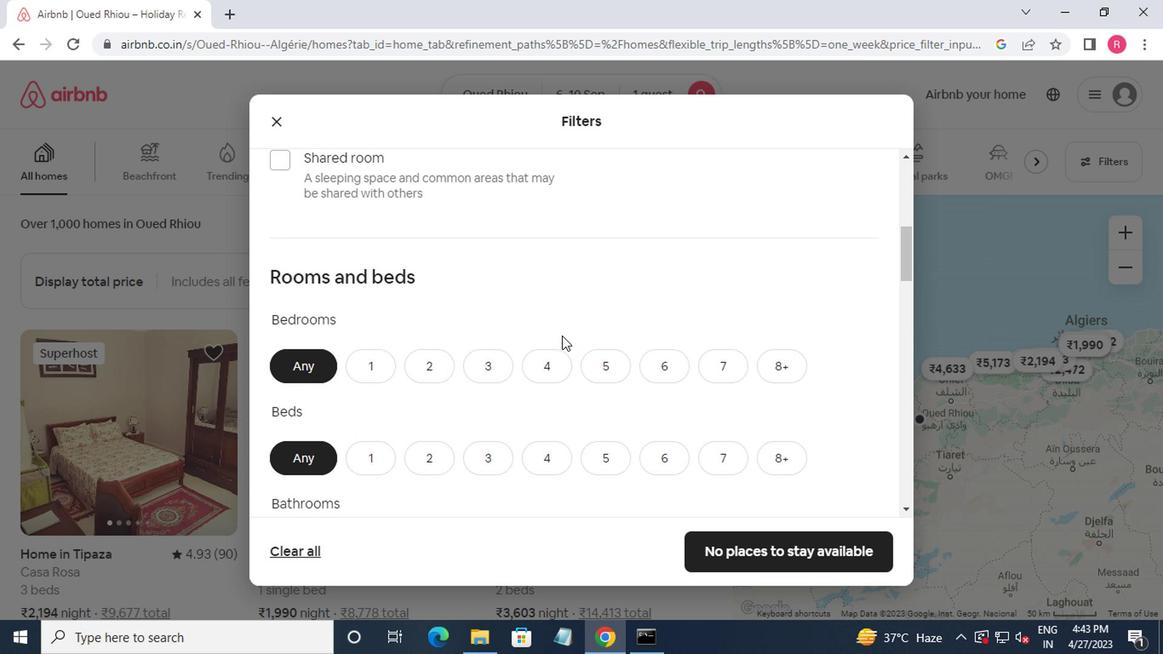 
Action: Mouse scrolled (552, 341) with delta (0, 0)
Screenshot: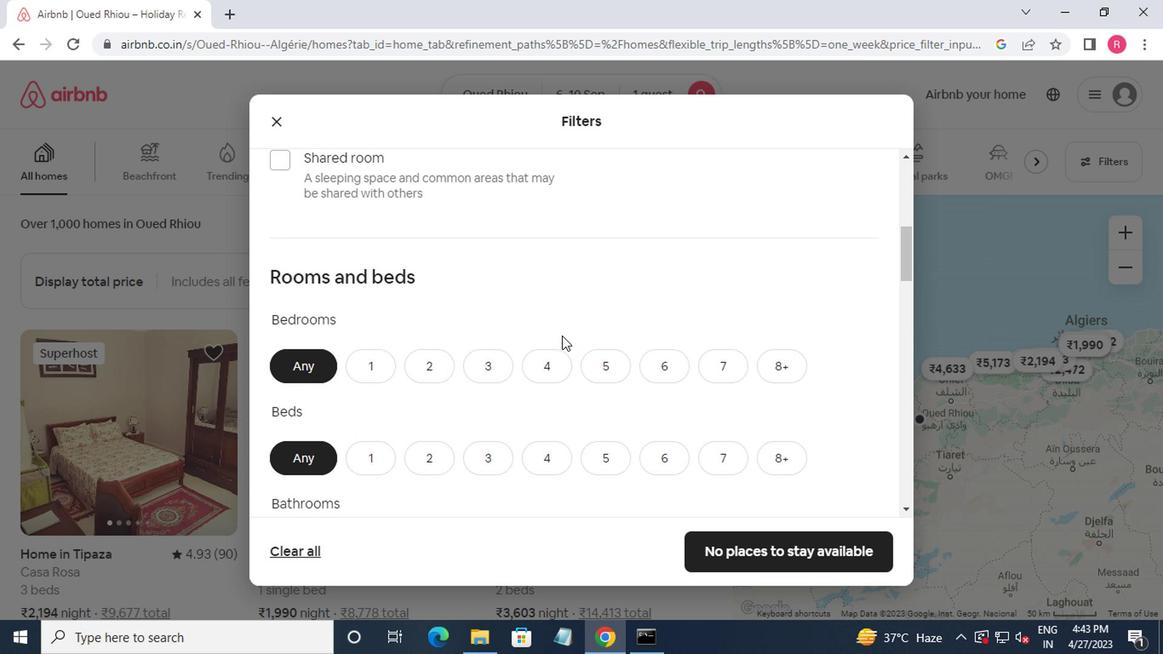 
Action: Mouse moved to (356, 289)
Screenshot: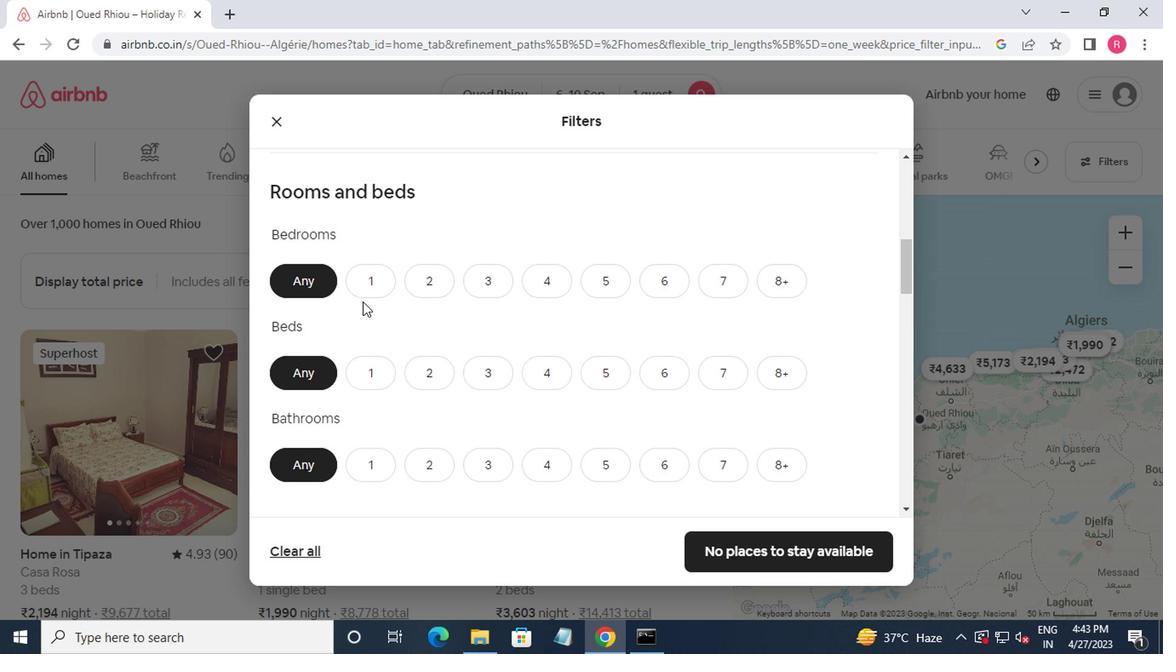
Action: Mouse pressed left at (356, 289)
Screenshot: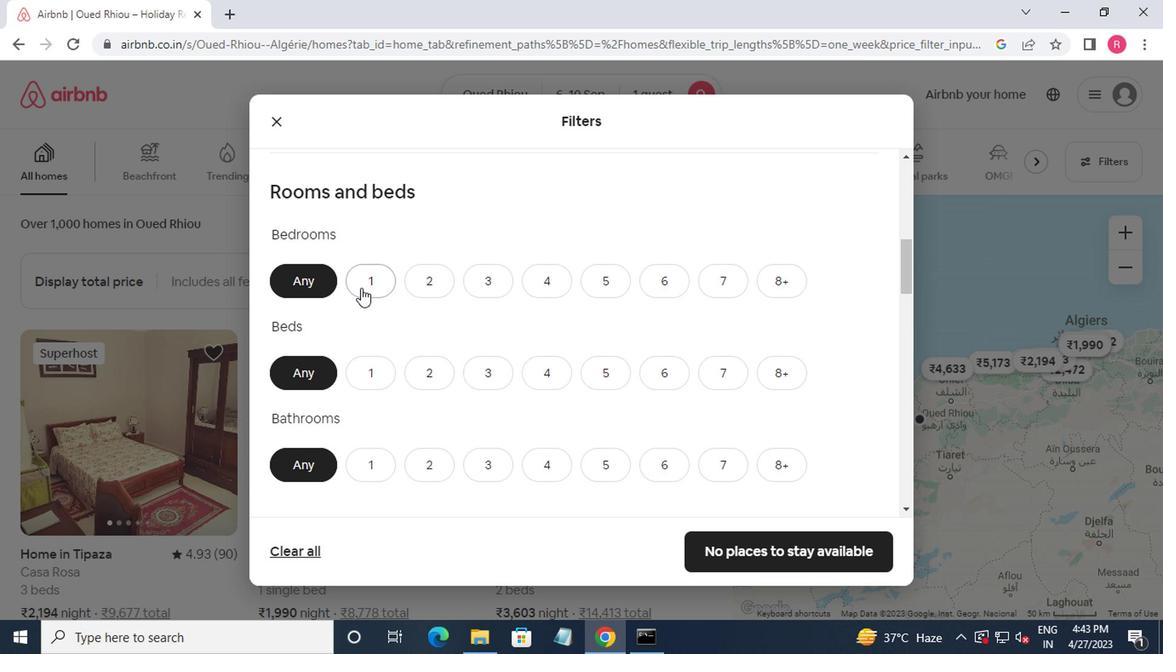 
Action: Mouse moved to (378, 381)
Screenshot: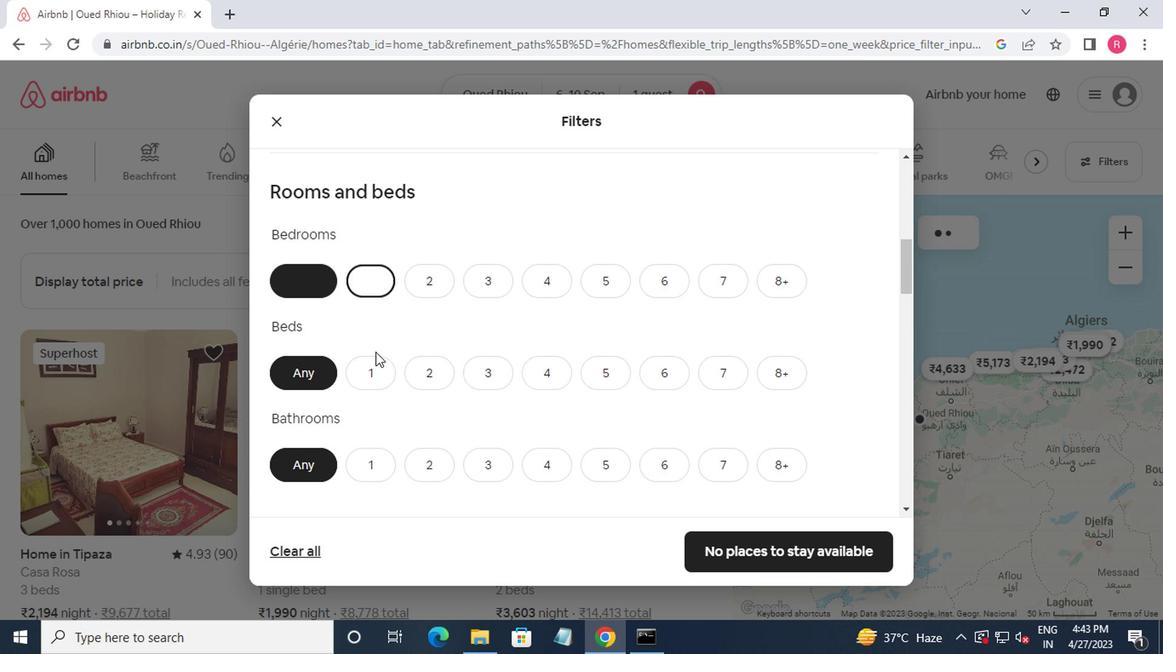 
Action: Mouse pressed left at (378, 381)
Screenshot: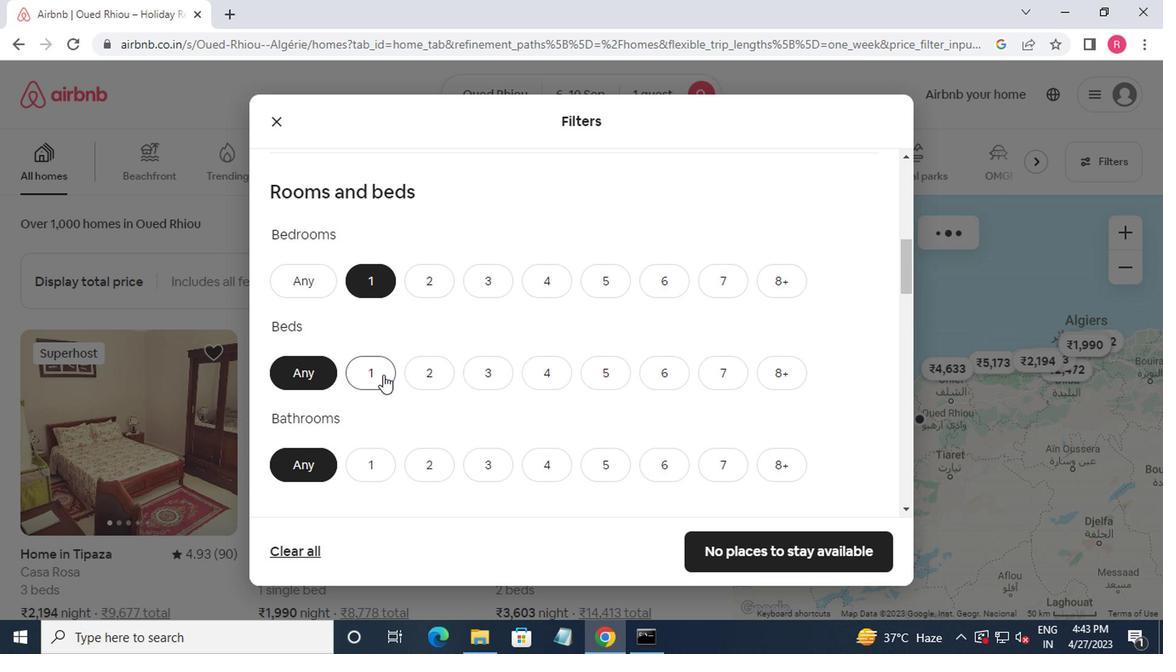 
Action: Mouse moved to (360, 479)
Screenshot: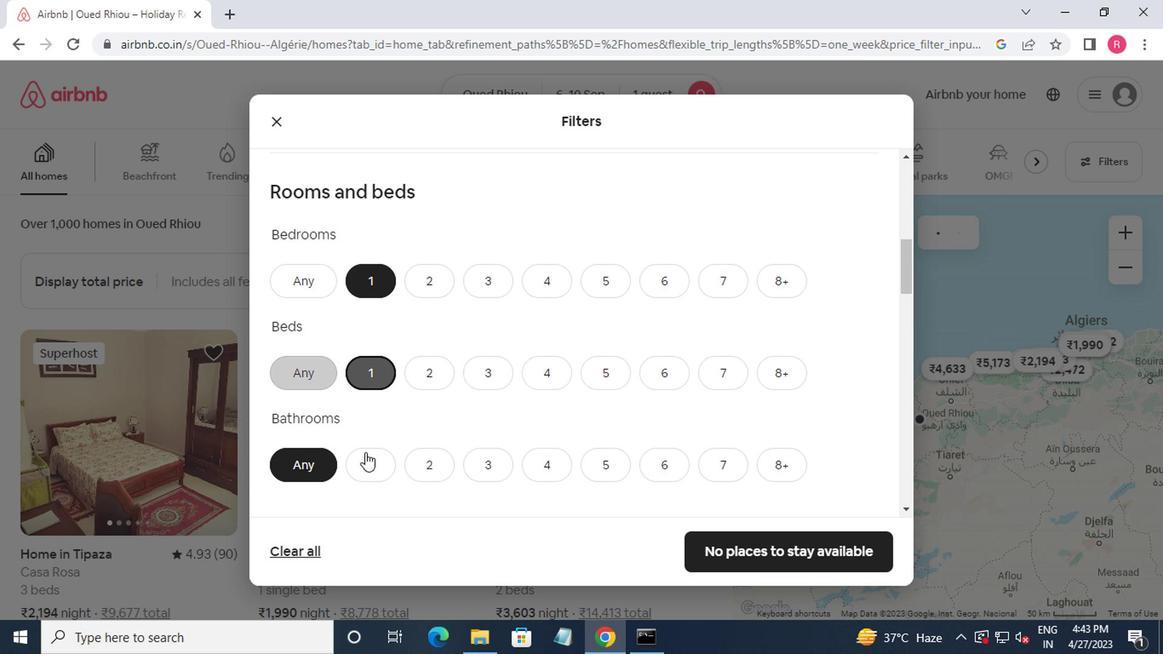 
Action: Mouse pressed left at (360, 479)
Screenshot: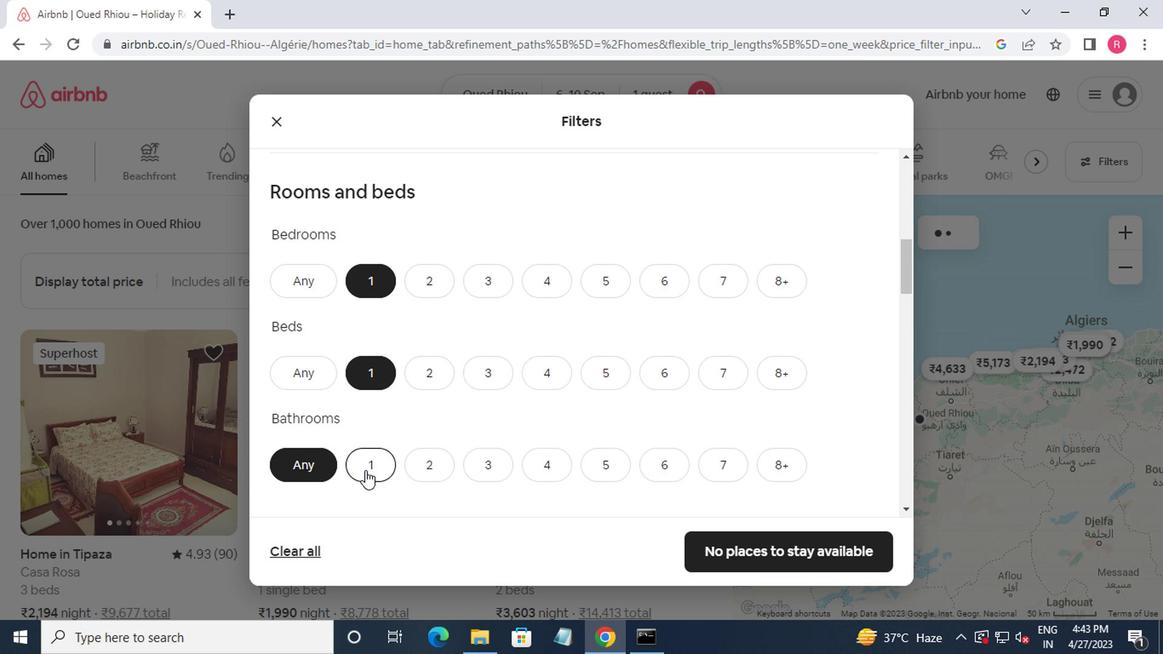 
Action: Mouse scrolled (360, 478) with delta (0, 0)
Screenshot: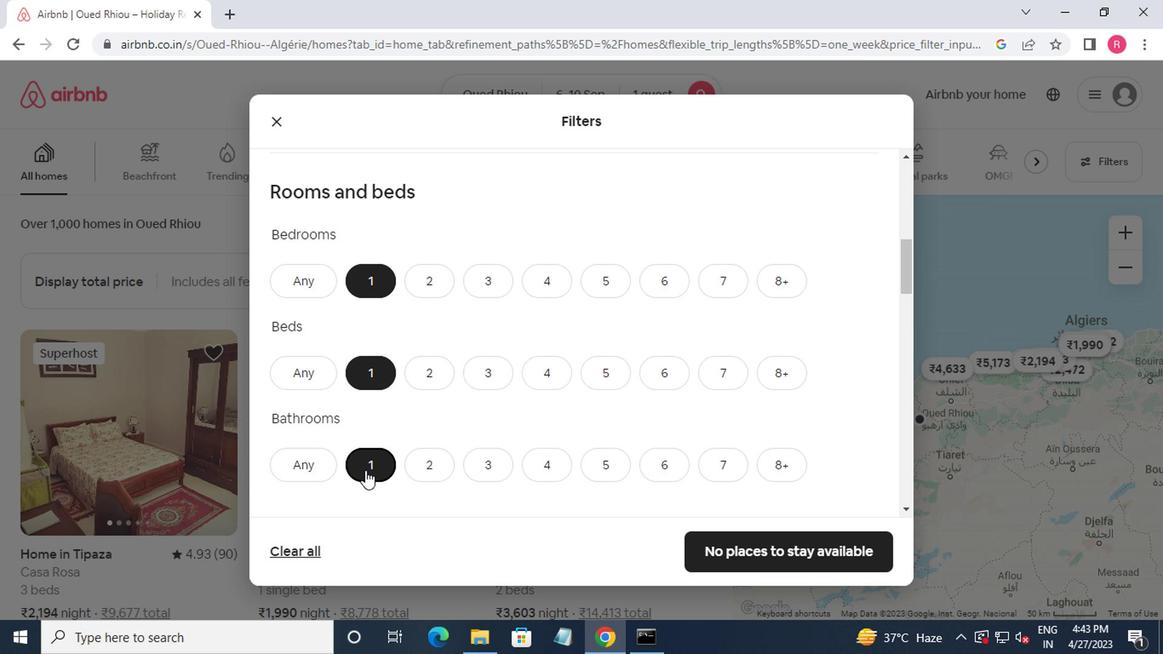 
Action: Mouse scrolled (360, 478) with delta (0, 0)
Screenshot: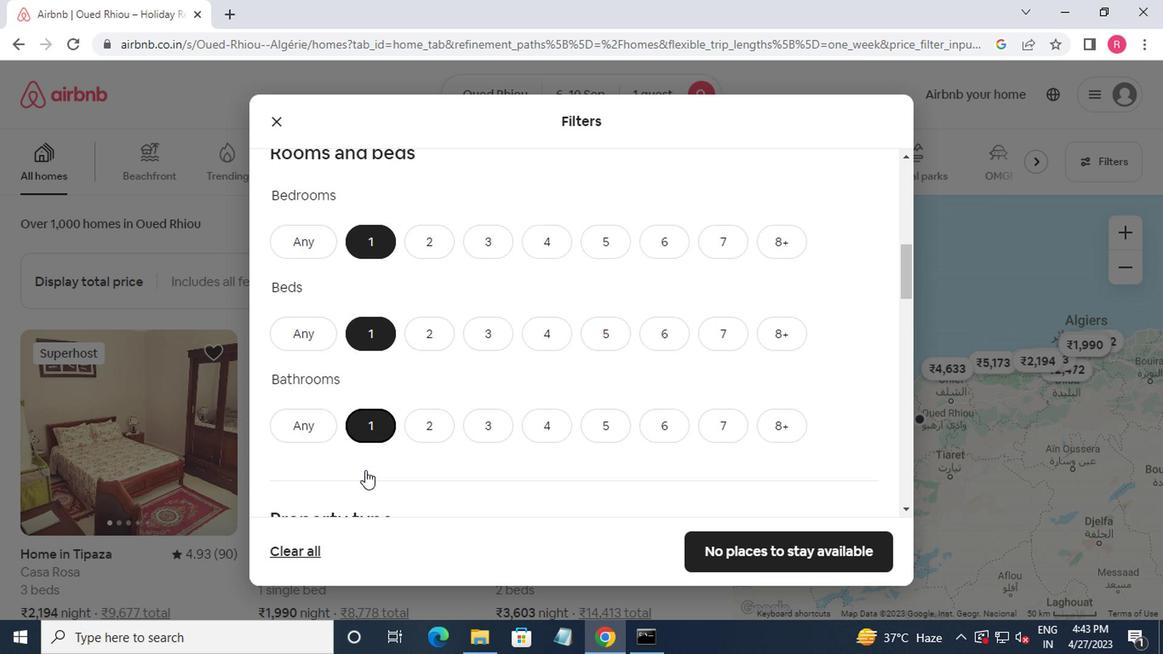 
Action: Mouse moved to (360, 472)
Screenshot: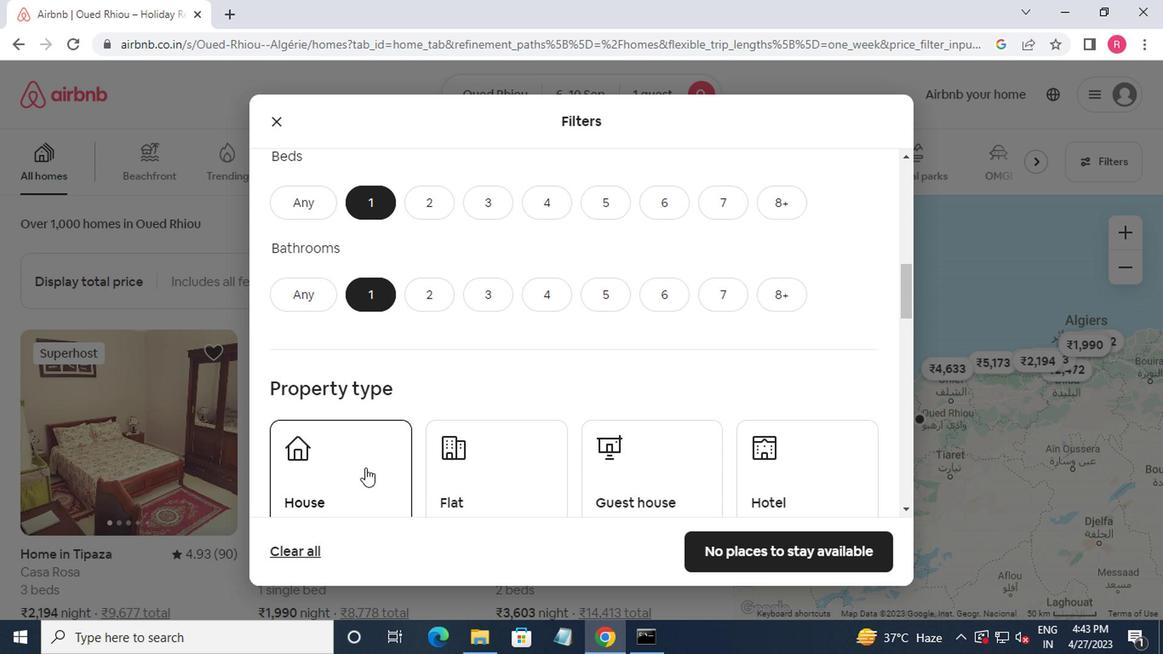 
Action: Mouse pressed left at (360, 472)
Screenshot: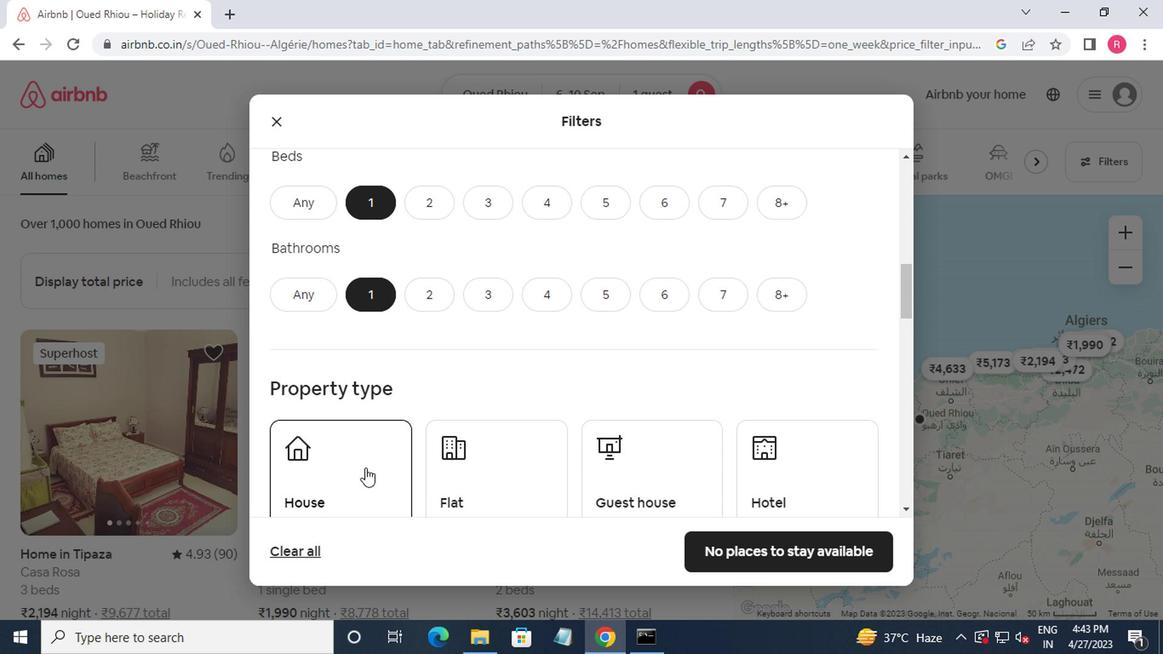 
Action: Mouse moved to (436, 464)
Screenshot: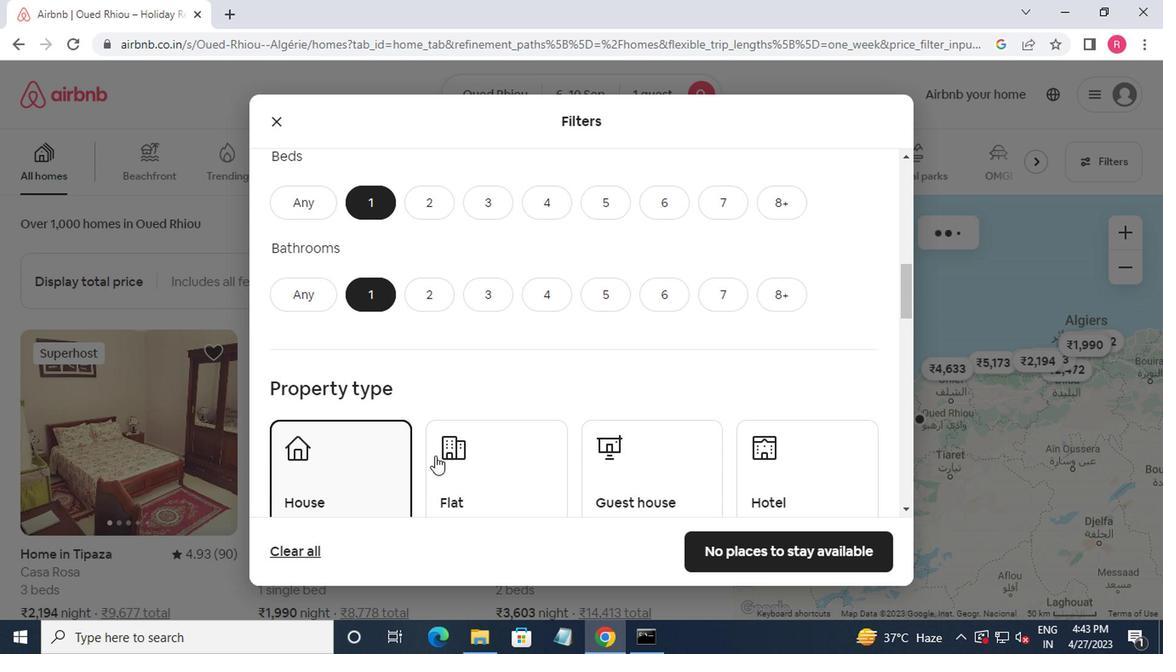 
Action: Mouse pressed left at (436, 464)
Screenshot: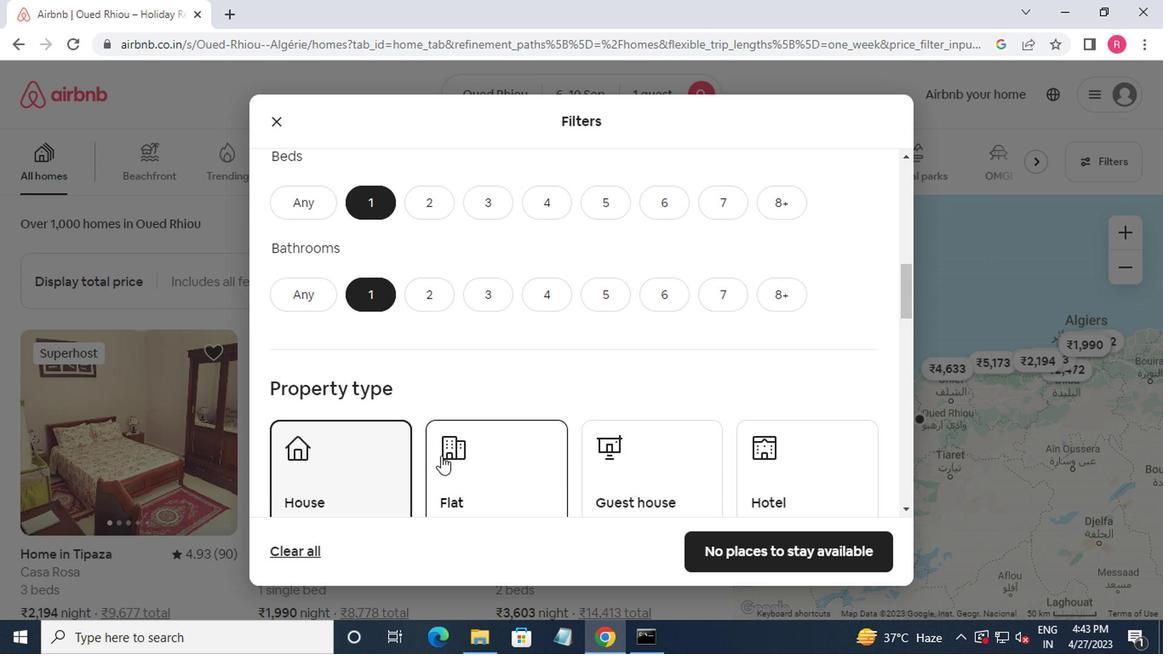 
Action: Mouse moved to (771, 471)
Screenshot: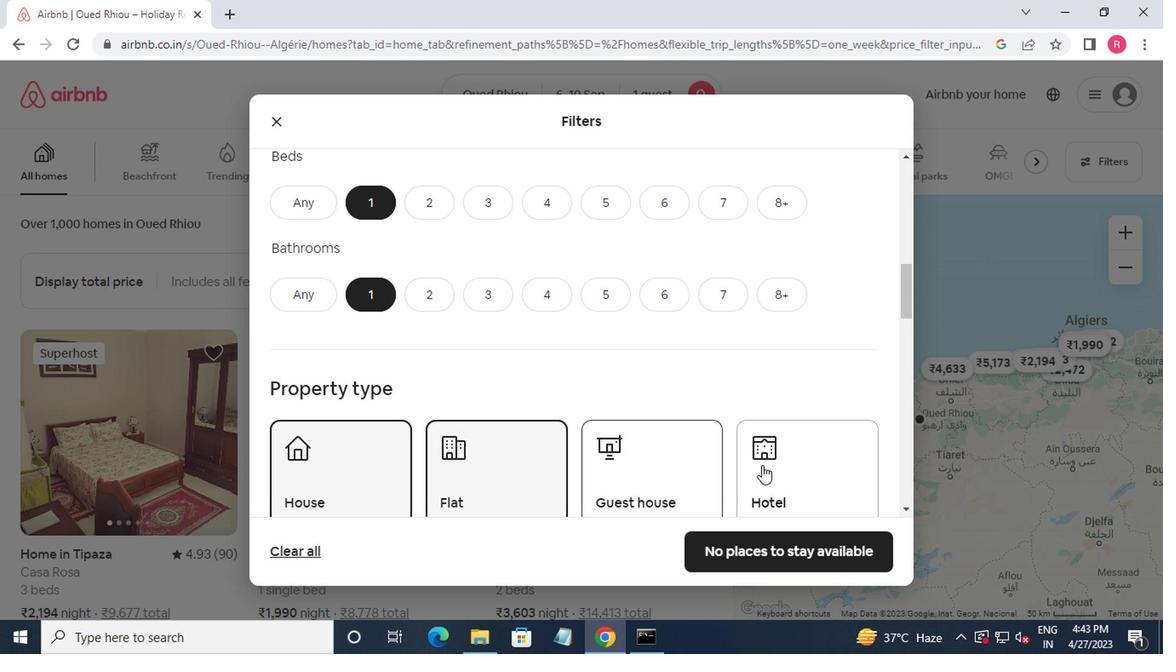 
Action: Mouse pressed left at (771, 471)
Screenshot: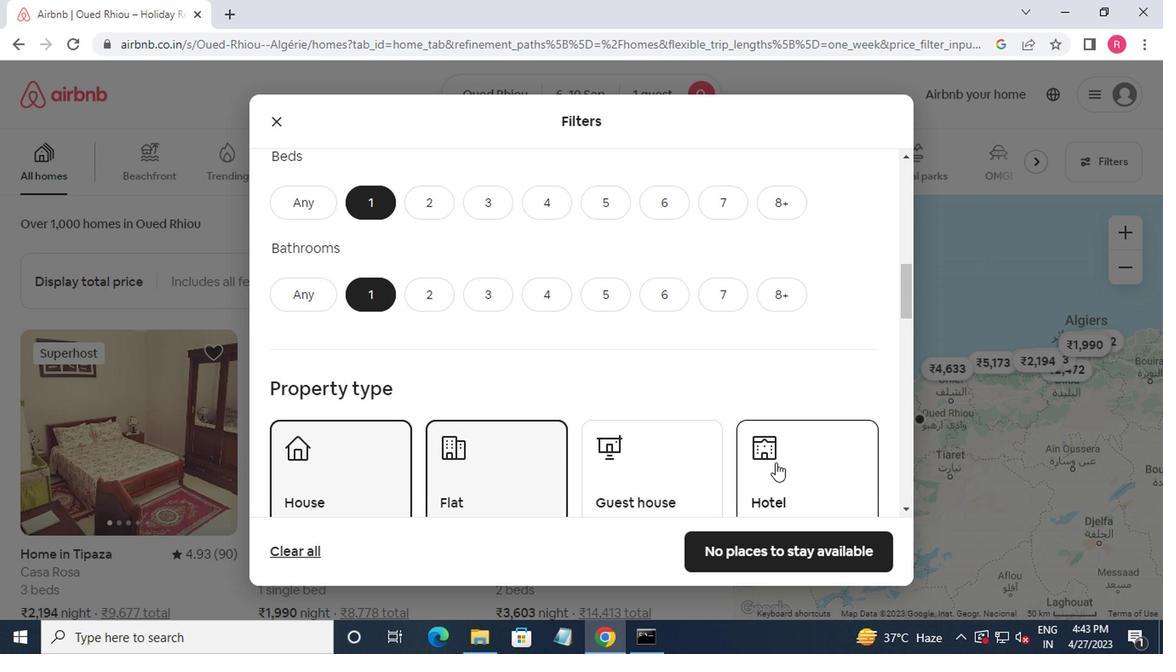 
Action: Mouse scrolled (771, 470) with delta (0, 0)
Screenshot: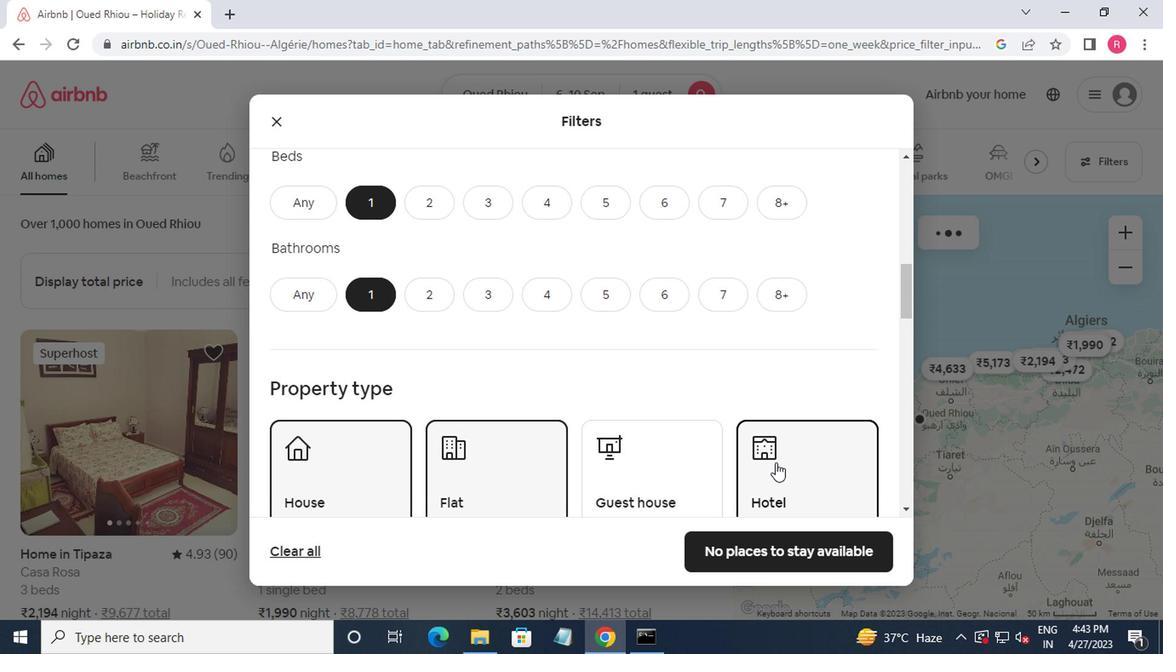 
Action: Mouse moved to (771, 471)
Screenshot: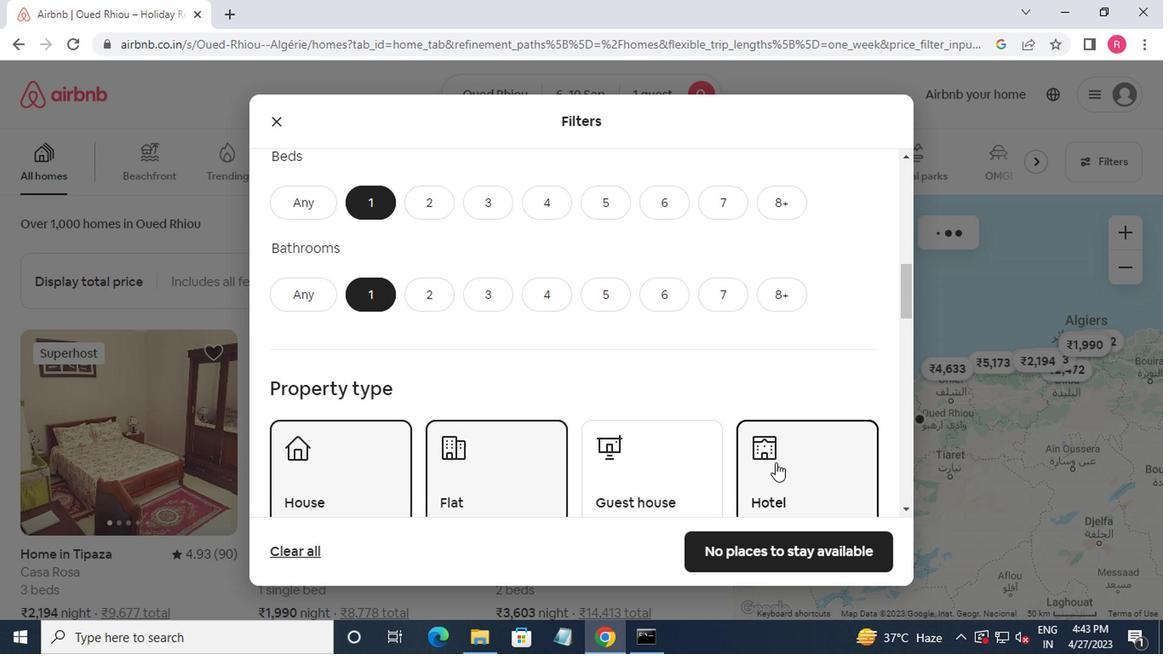 
Action: Mouse scrolled (771, 470) with delta (0, 0)
Screenshot: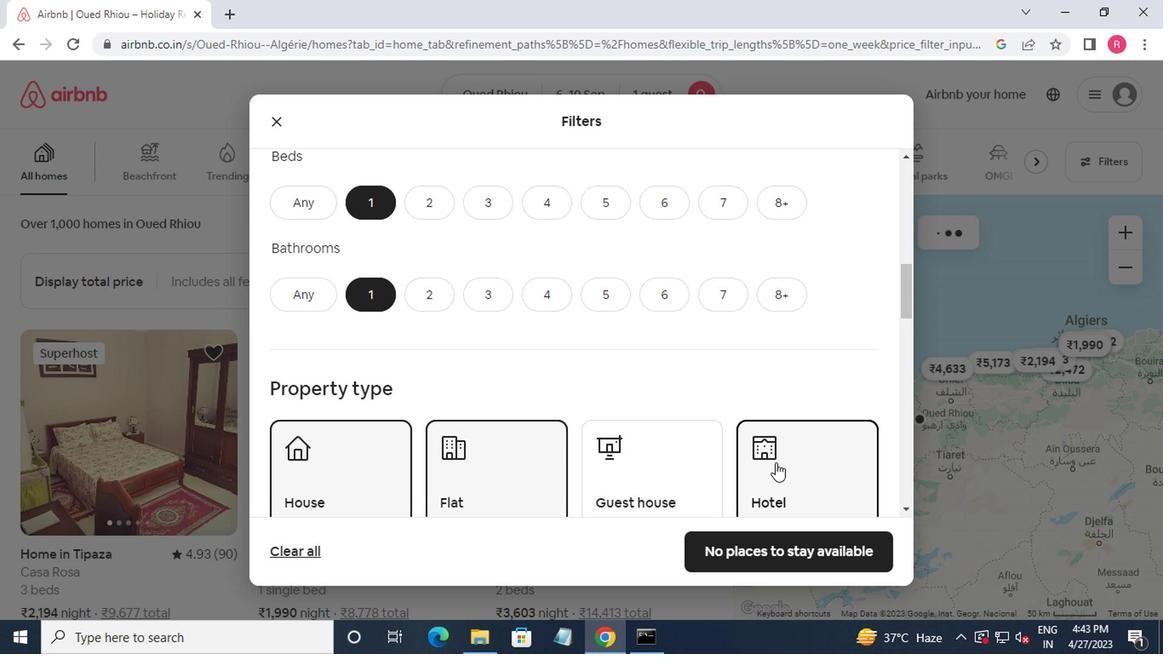 
Action: Mouse moved to (771, 472)
Screenshot: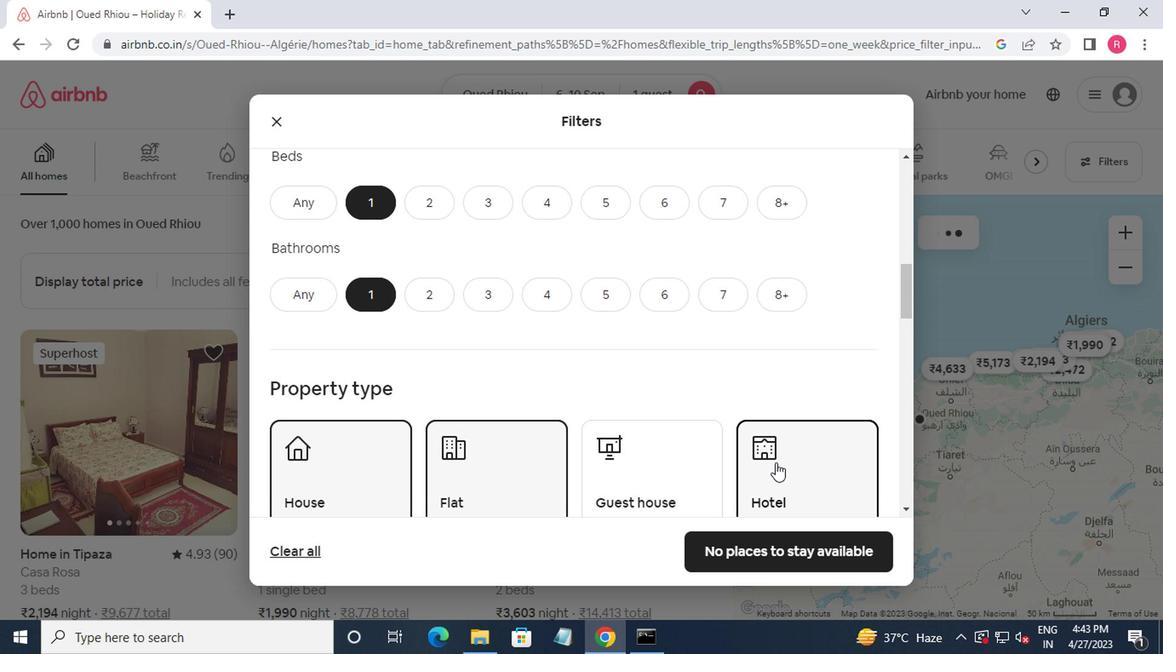 
Action: Mouse scrolled (771, 471) with delta (0, 0)
Screenshot: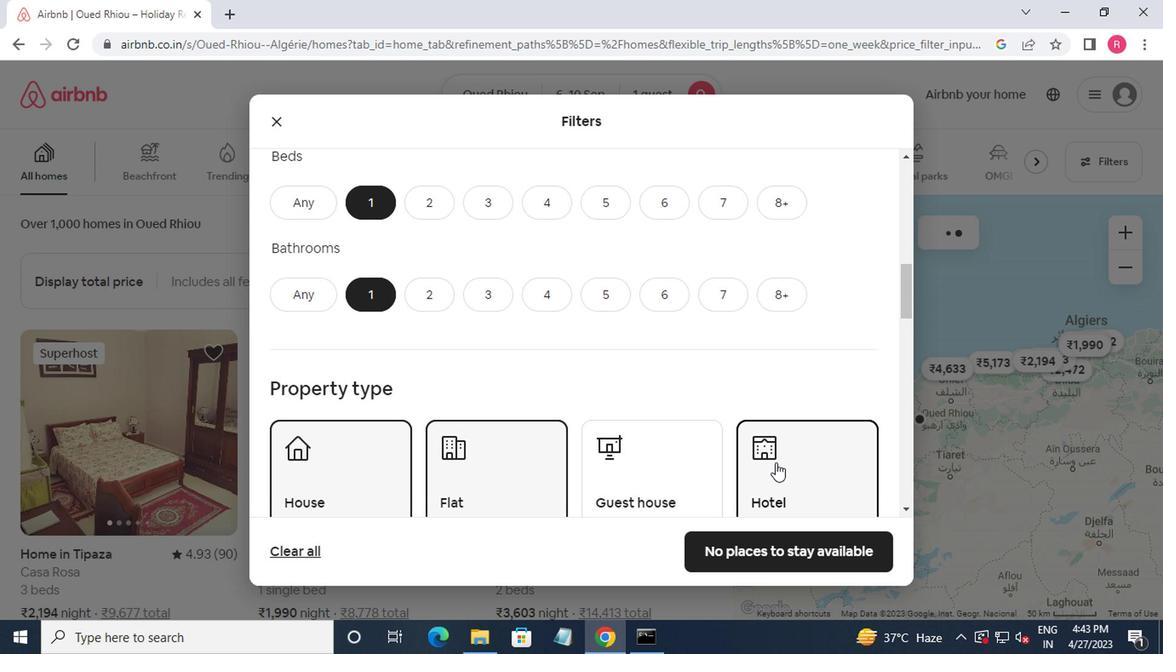 
Action: Mouse moved to (734, 487)
Screenshot: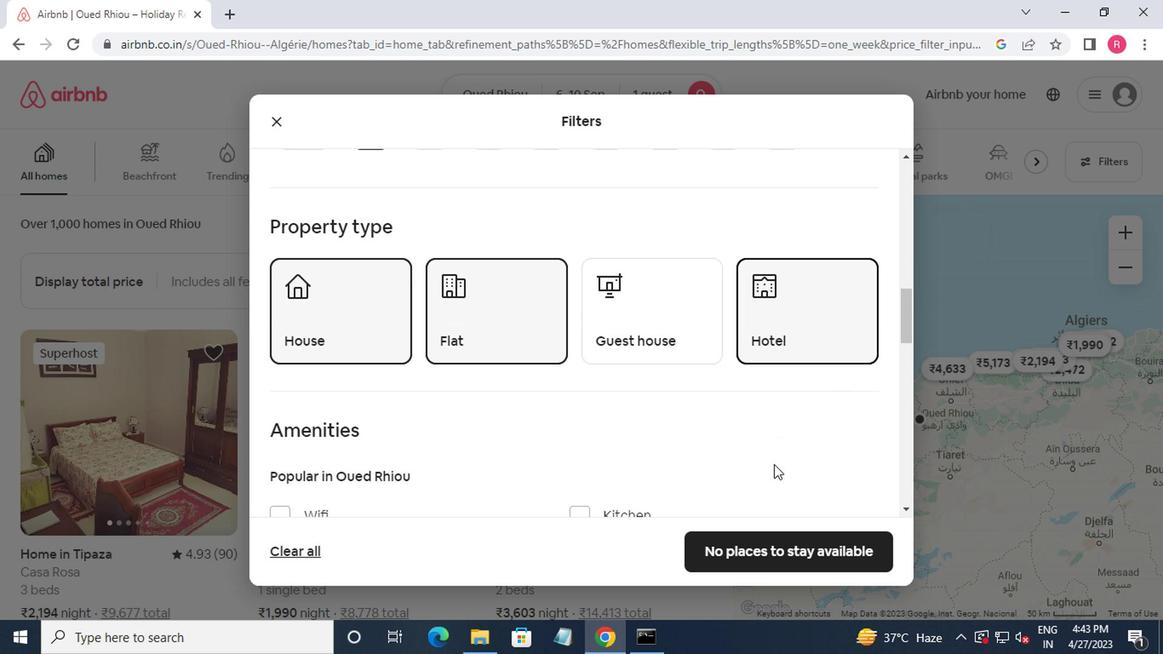 
Action: Mouse scrolled (734, 486) with delta (0, 0)
Screenshot: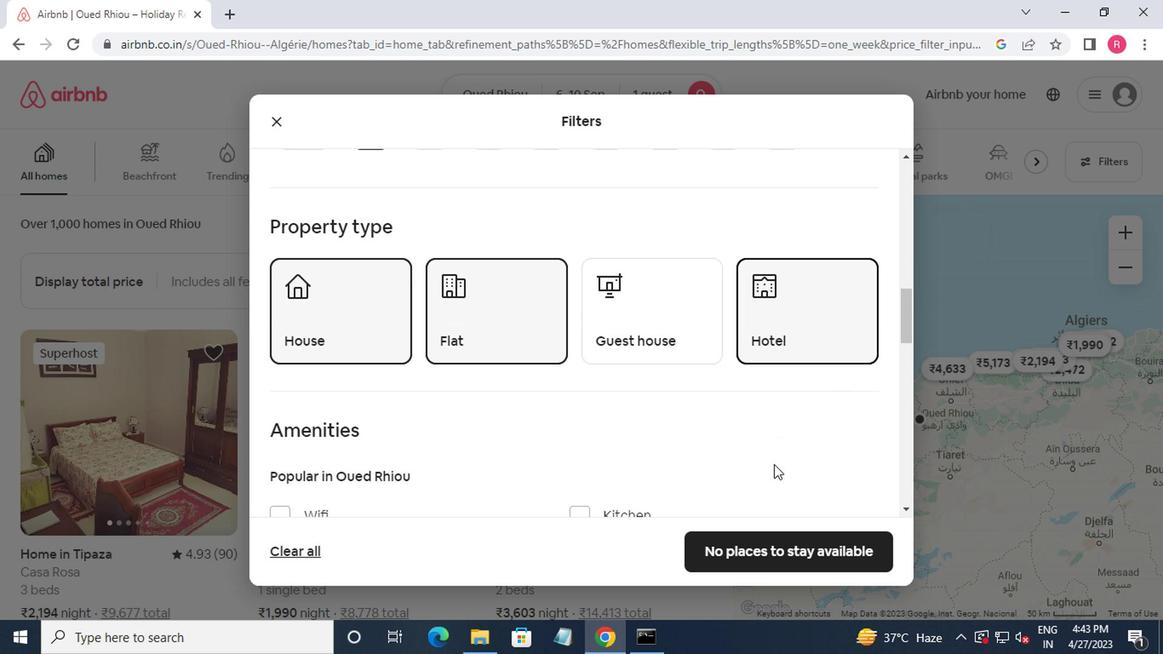 
Action: Mouse moved to (339, 384)
Screenshot: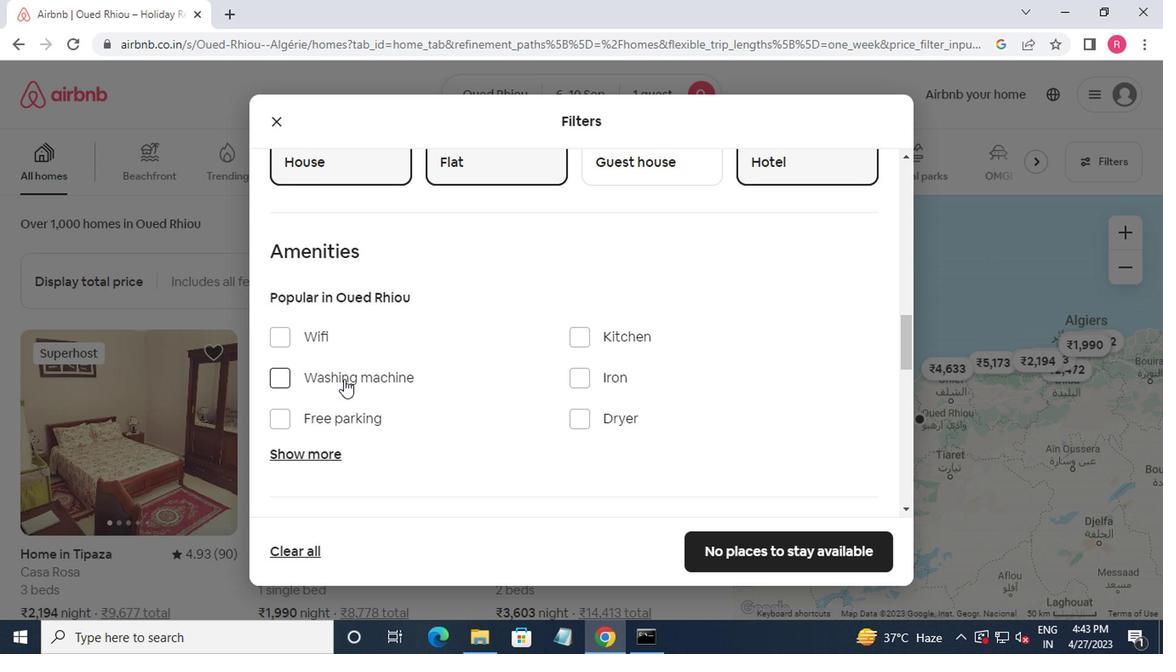 
Action: Mouse pressed left at (339, 384)
Screenshot: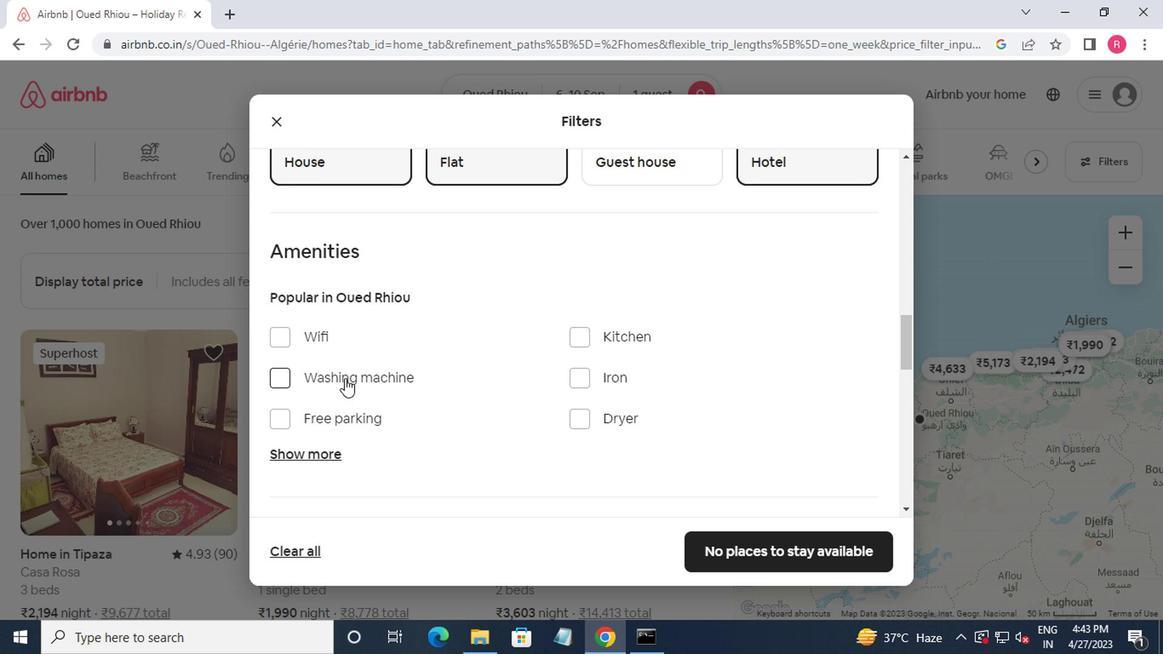 
Action: Mouse moved to (339, 384)
Screenshot: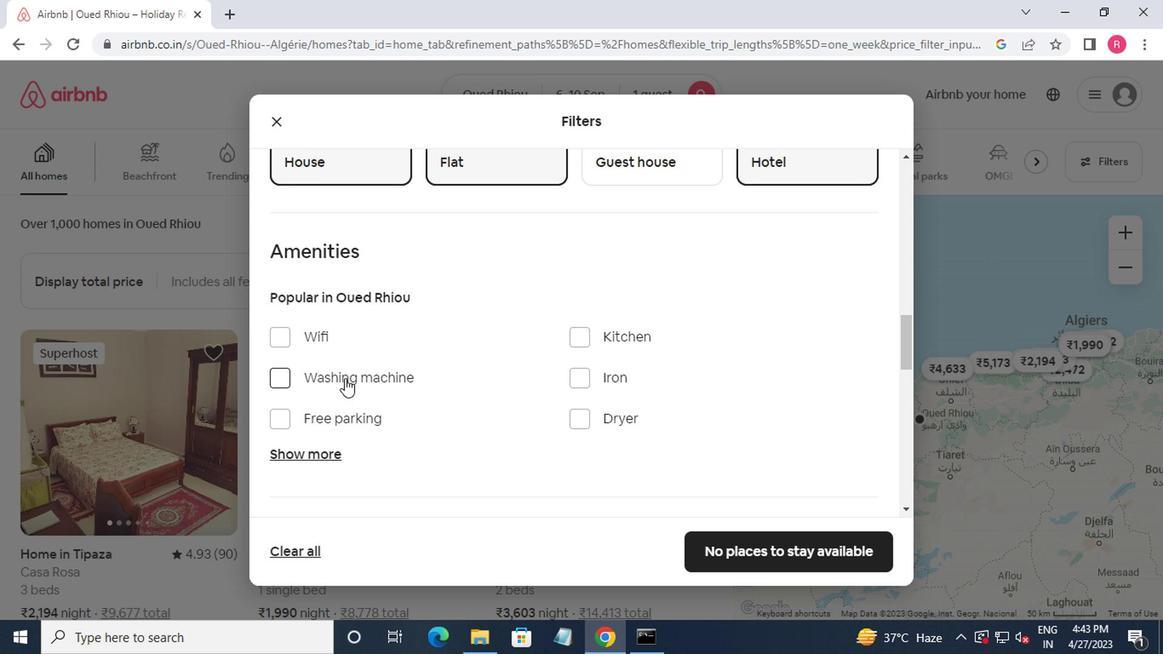 
Action: Mouse scrolled (339, 383) with delta (0, -1)
Screenshot: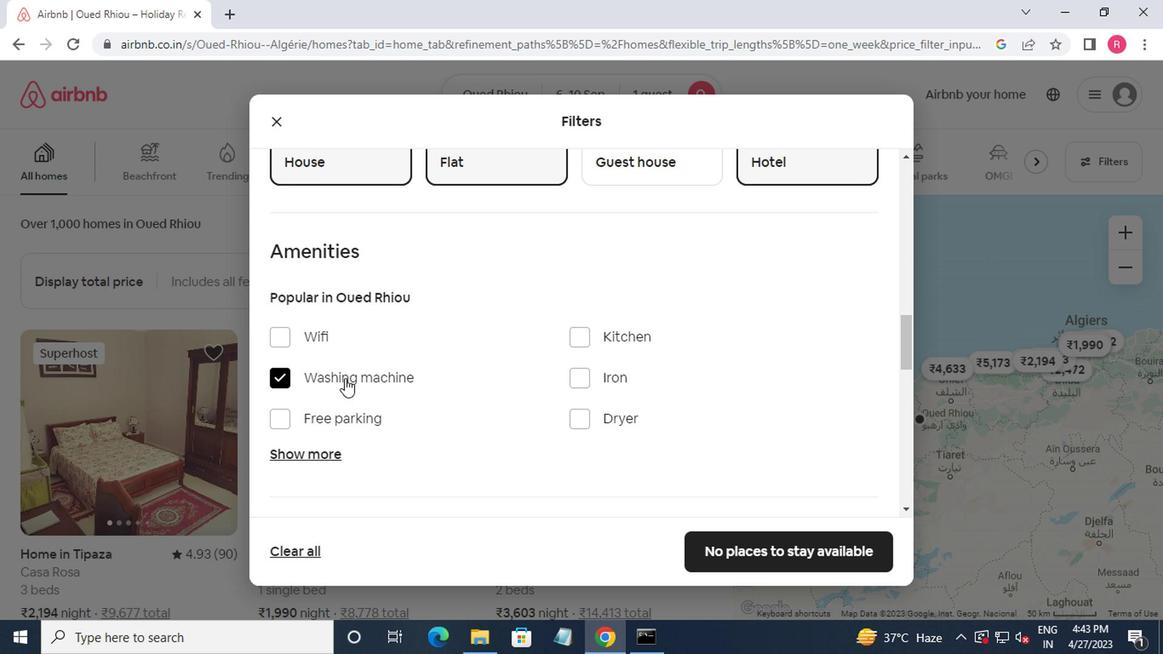 
Action: Mouse scrolled (339, 383) with delta (0, -1)
Screenshot: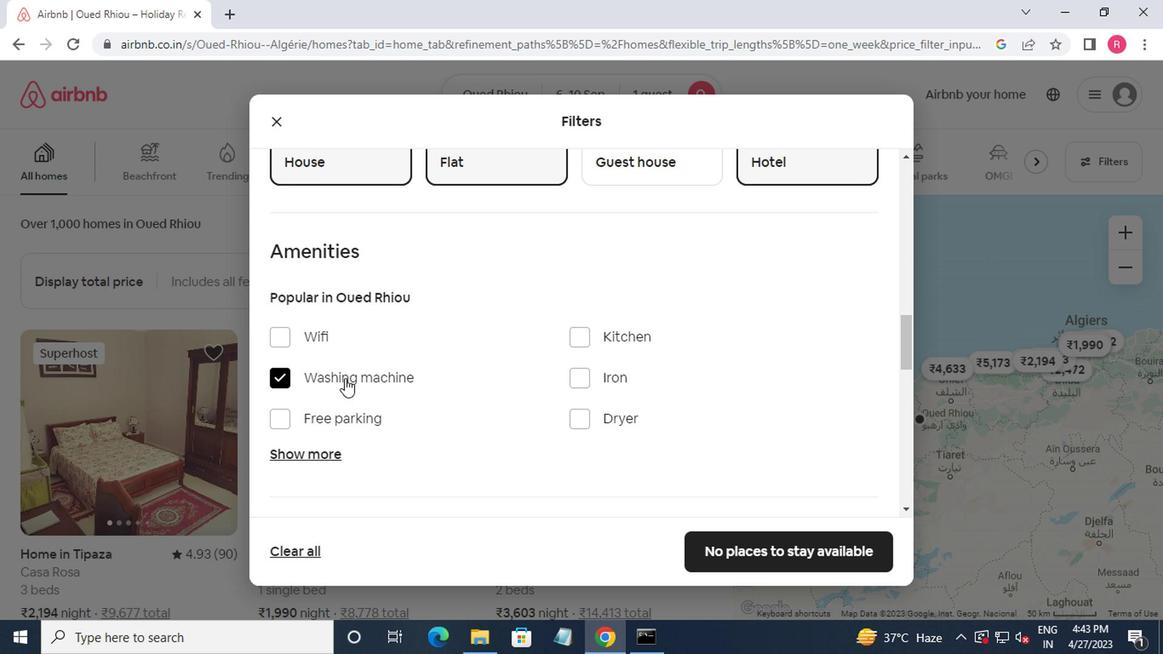 
Action: Mouse scrolled (339, 383) with delta (0, -1)
Screenshot: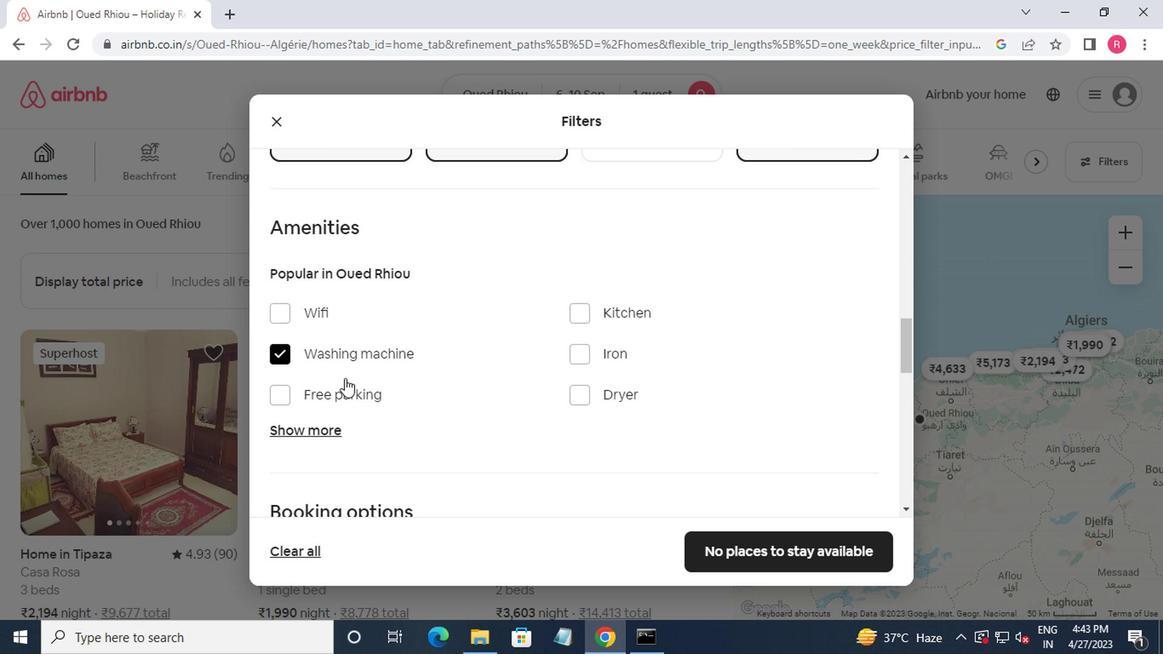
Action: Mouse moved to (343, 385)
Screenshot: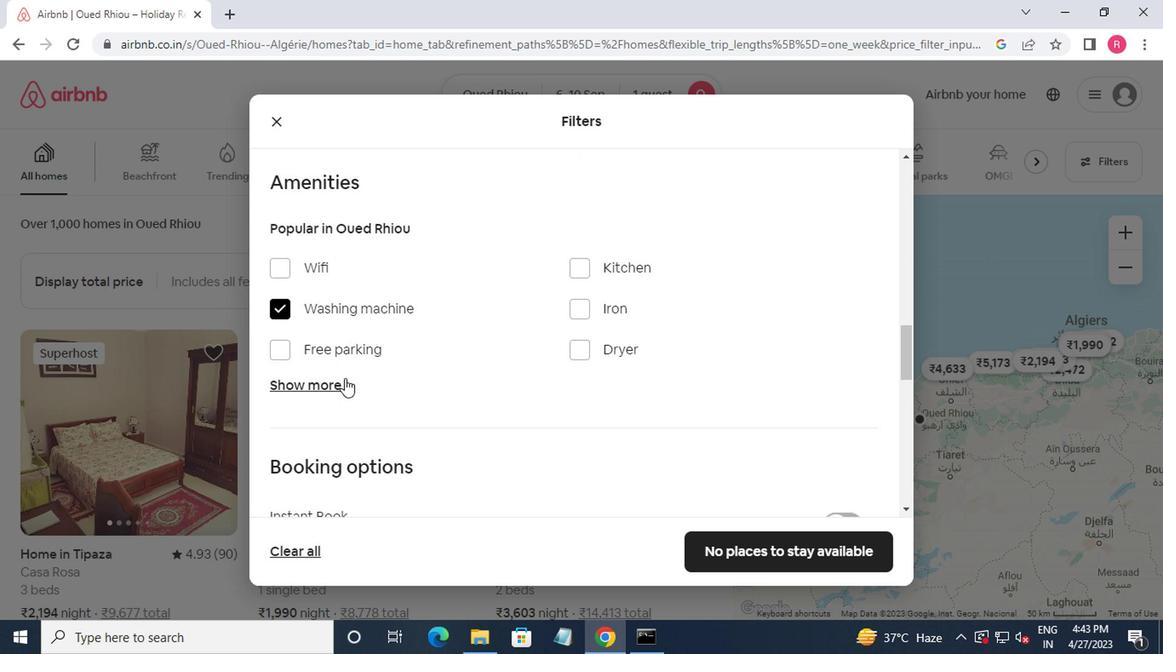 
Action: Mouse scrolled (343, 384) with delta (0, 0)
Screenshot: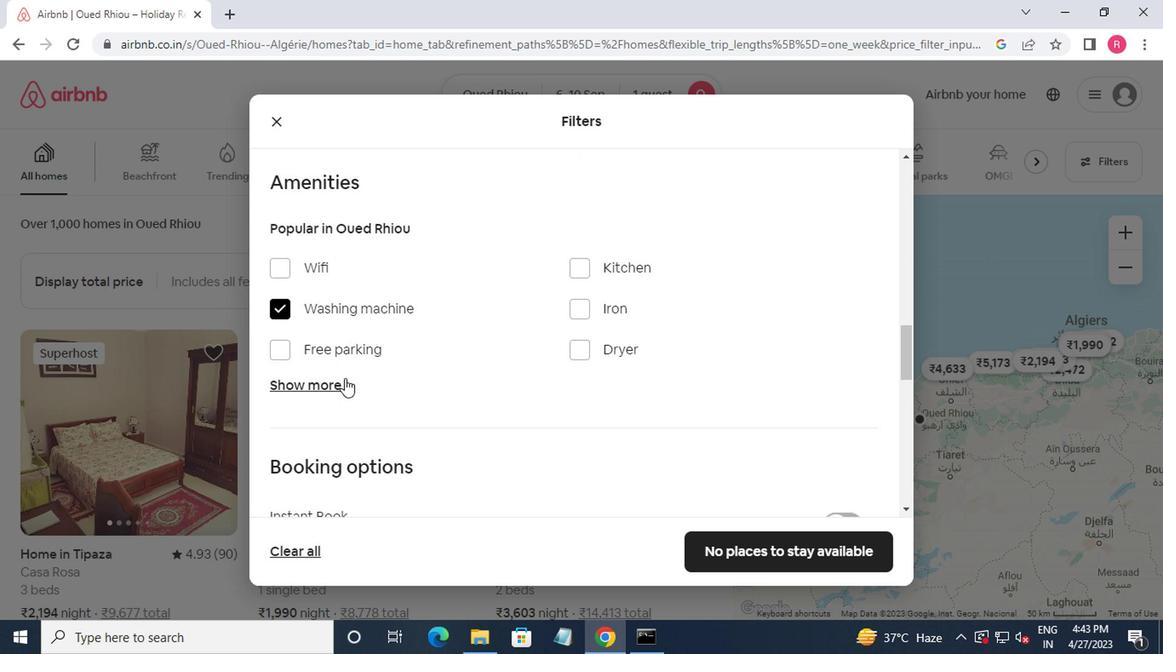 
Action: Mouse moved to (366, 390)
Screenshot: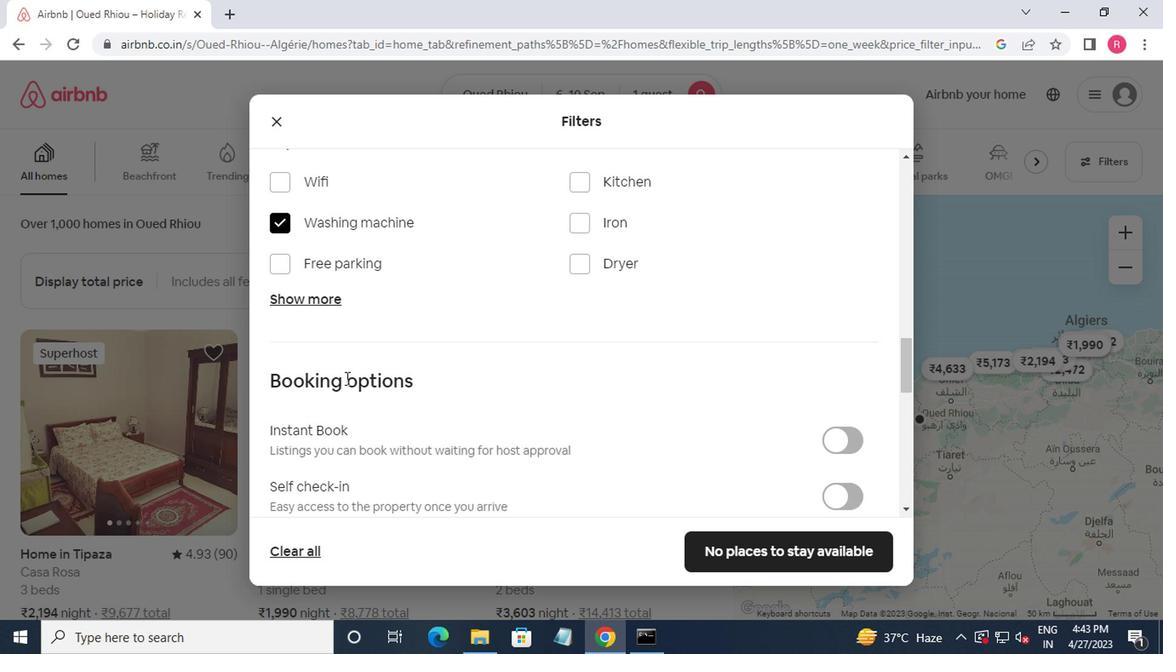 
Action: Mouse scrolled (366, 389) with delta (0, -1)
Screenshot: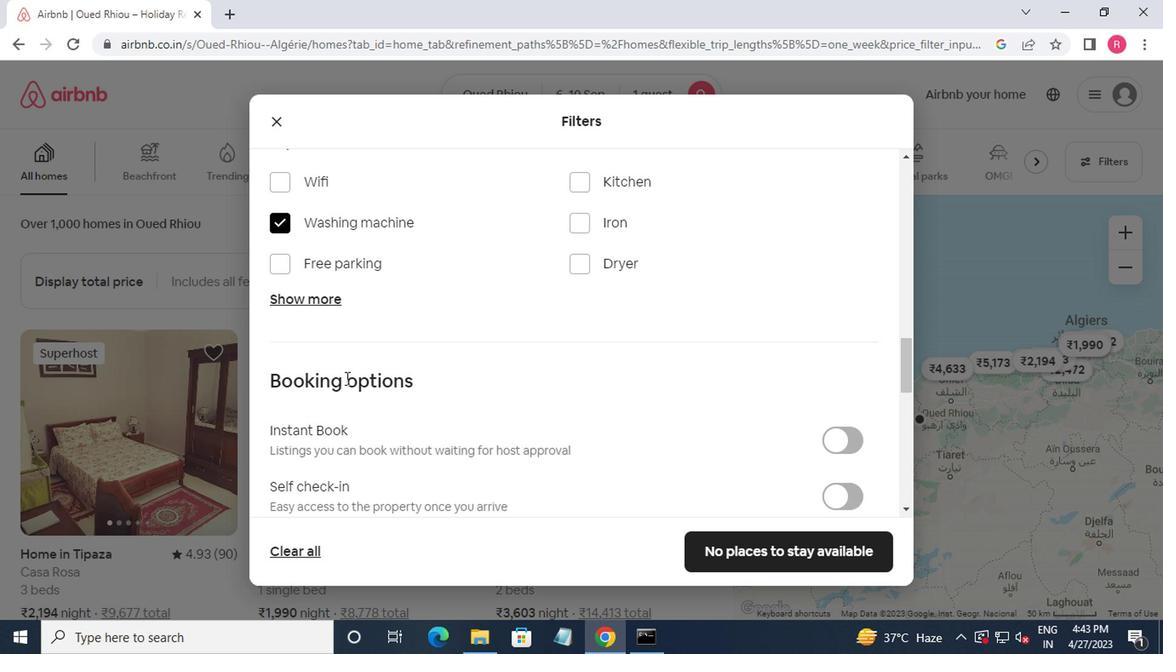 
Action: Mouse moved to (836, 229)
Screenshot: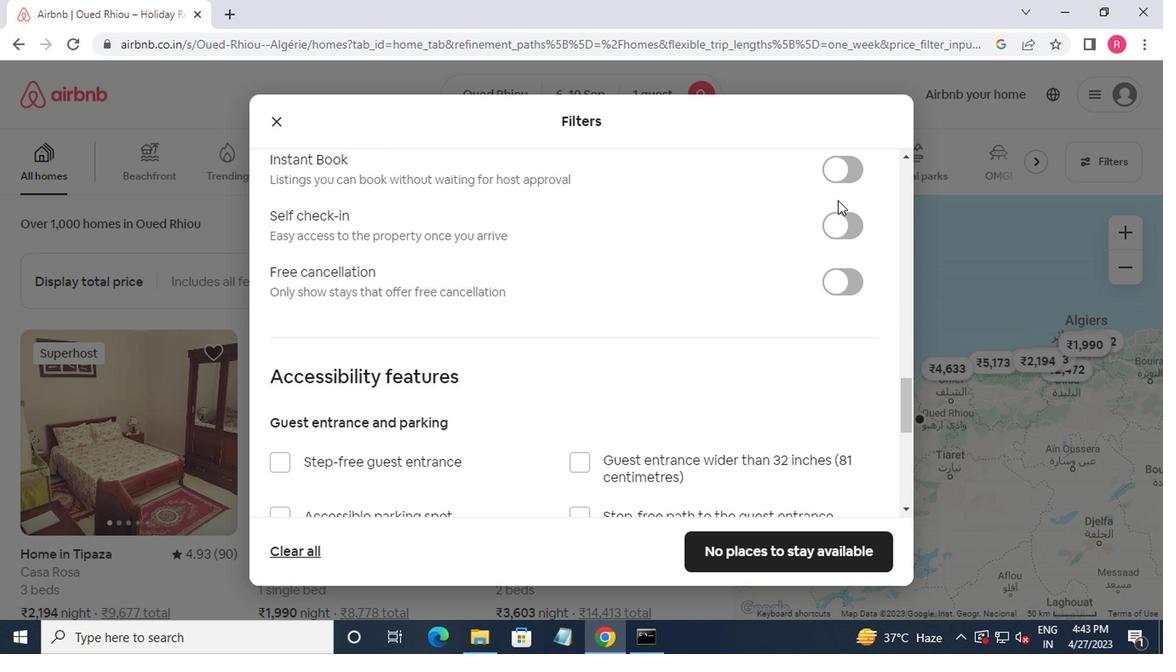 
Action: Mouse pressed left at (836, 229)
Screenshot: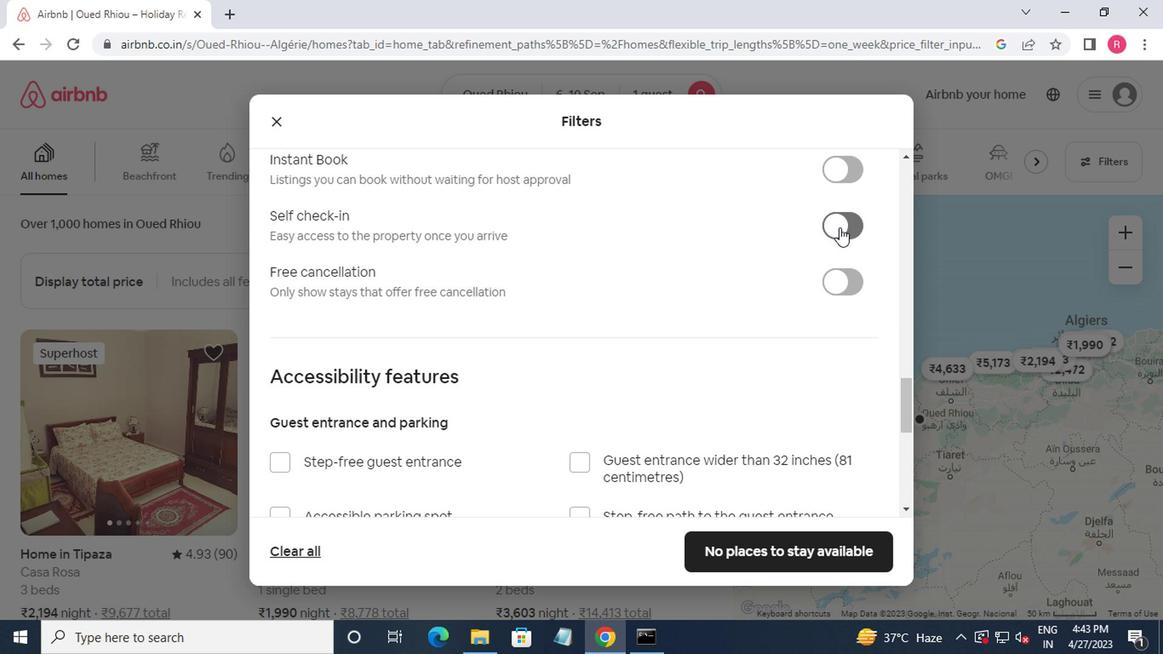 
Action: Mouse moved to (715, 551)
Screenshot: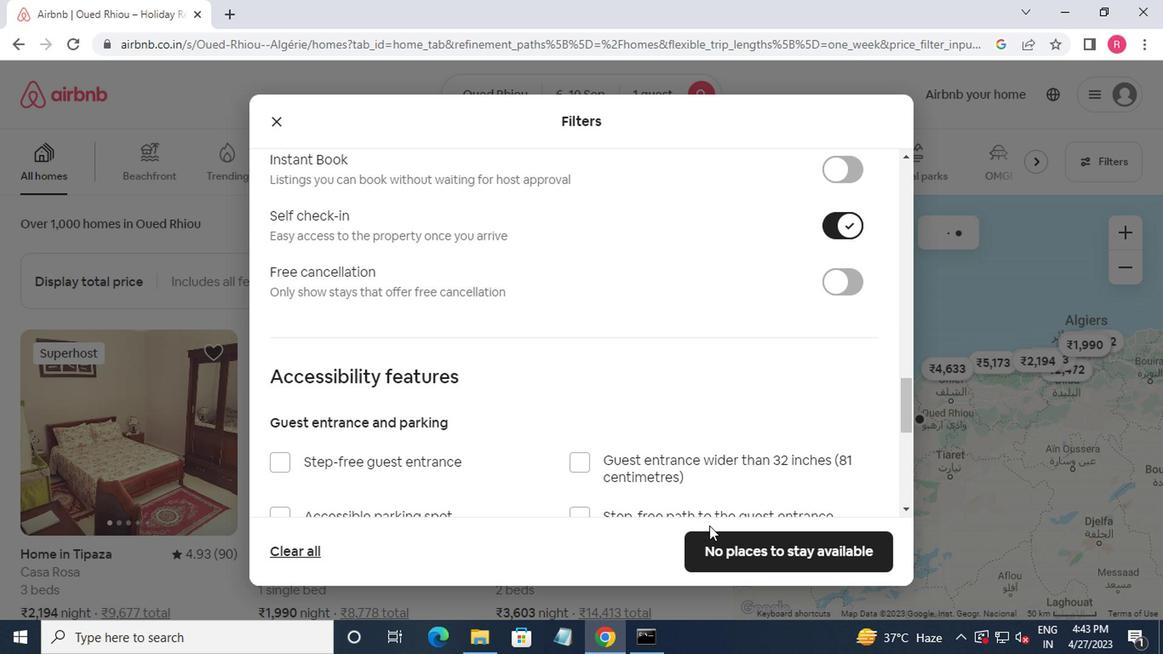 
Action: Mouse pressed left at (715, 551)
Screenshot: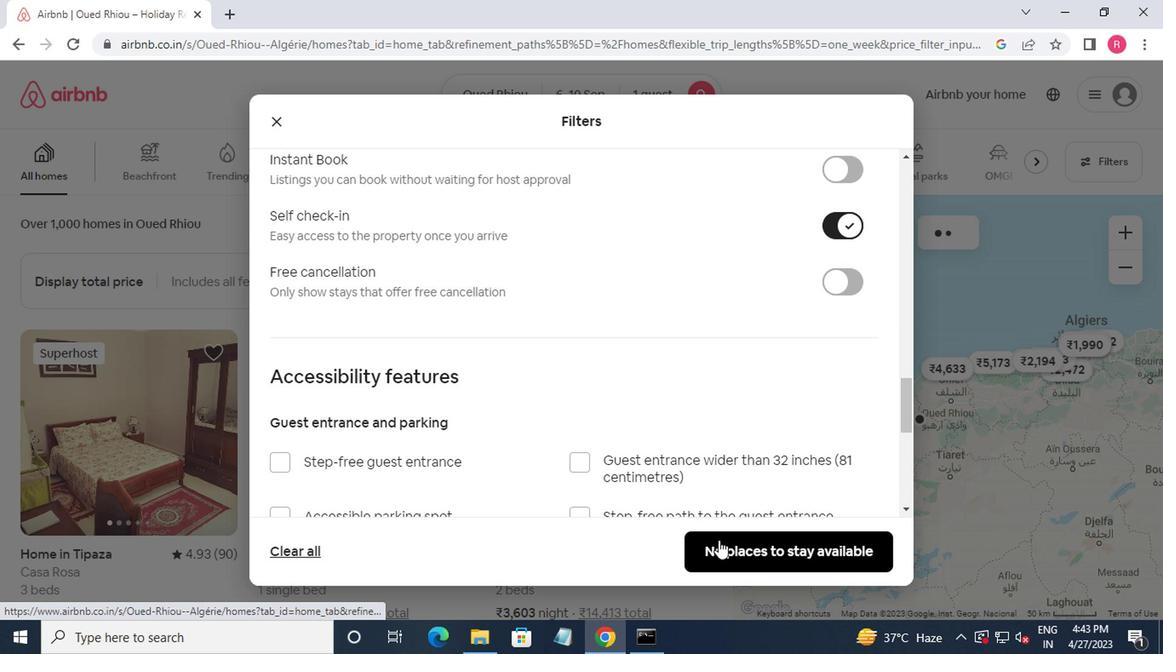 
Action: Mouse moved to (701, 524)
Screenshot: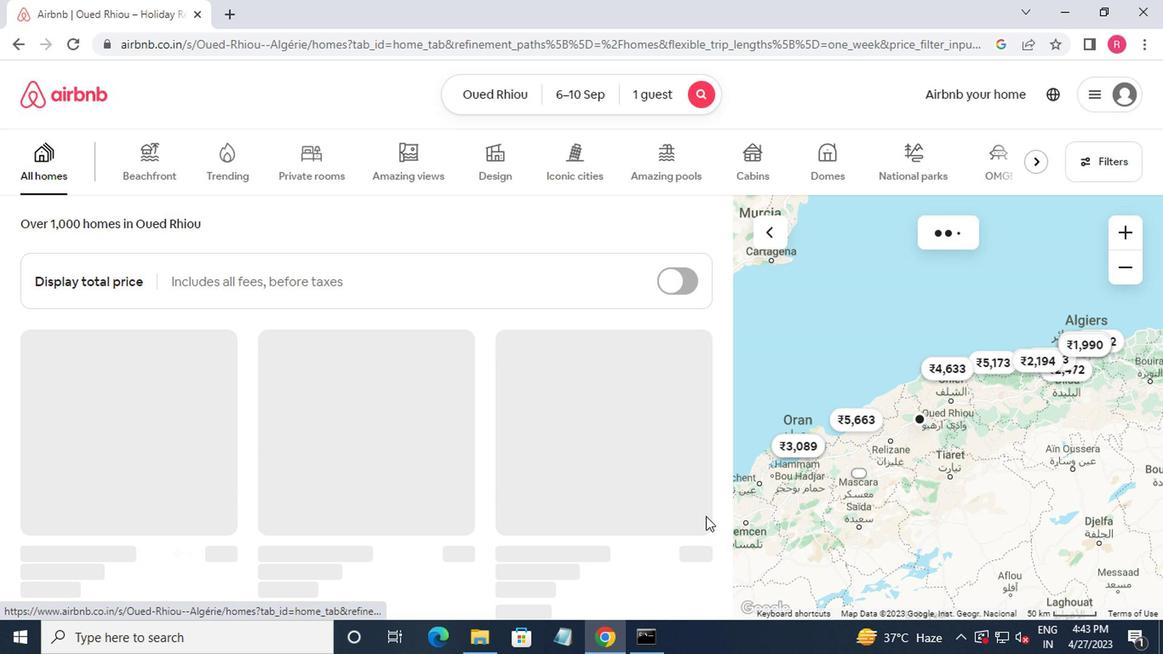 
